 Task: Assign in the project AztecBridge the issue 'Develop a new feature to allow for voice recognition and transcription' to the sprint 'Nitro Sprint'. Assign in the project AztecBridge the issue 'Implement a new feature to allow for advanced search capabilities' to the sprint 'Nitro Sprint'. Assign in the project AztecBridge the issue 'Address issues related to data privacy and compliance' to the sprint 'Nitro Sprint'. Assign in the project AztecBridge the issue 'Develop a new feature to allow for dynamic form creation and customization' to the sprint 'Nitro Sprint'
Action: Mouse moved to (191, 48)
Screenshot: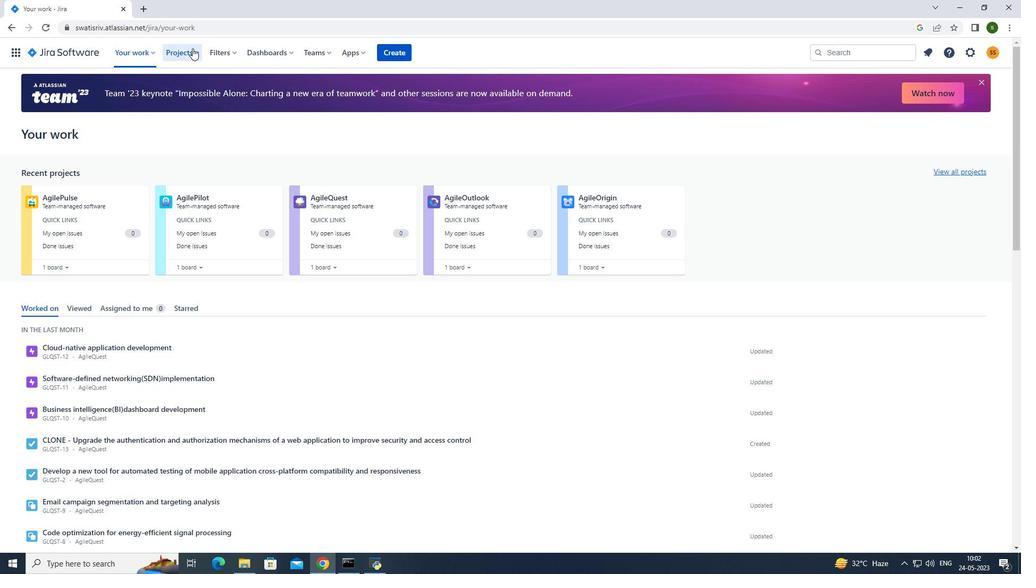 
Action: Mouse pressed left at (191, 48)
Screenshot: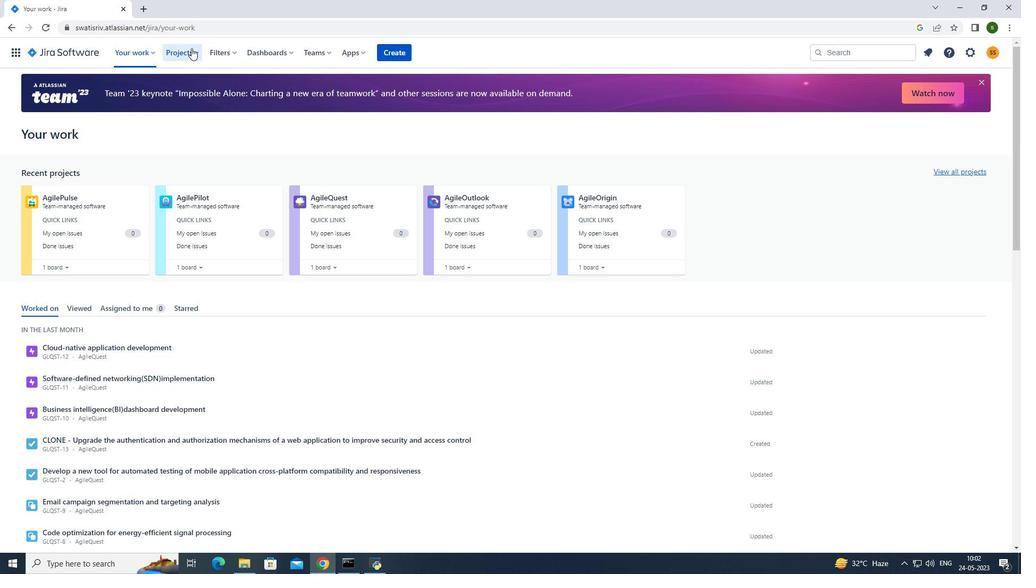 
Action: Mouse moved to (224, 98)
Screenshot: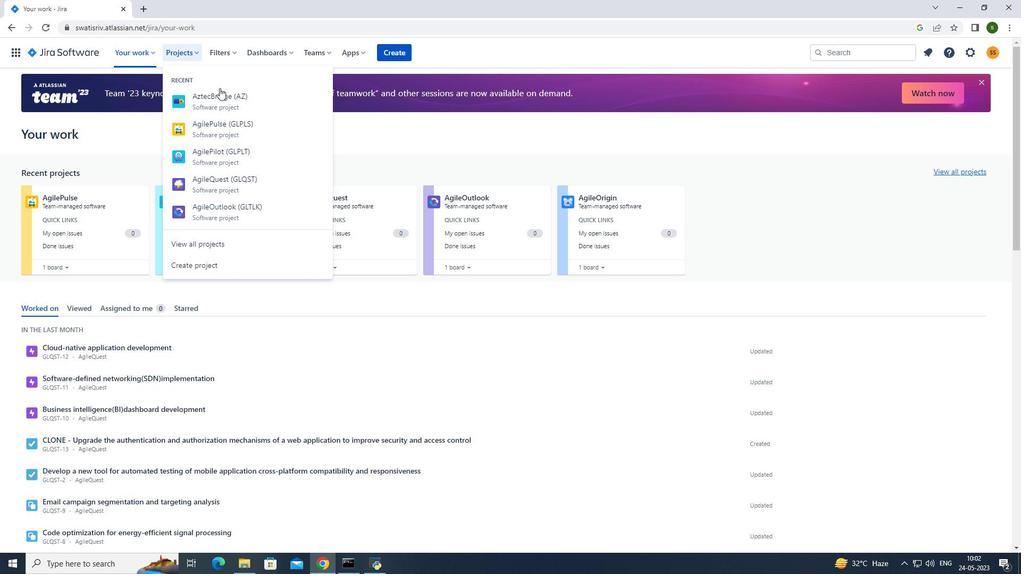 
Action: Mouse pressed left at (224, 98)
Screenshot: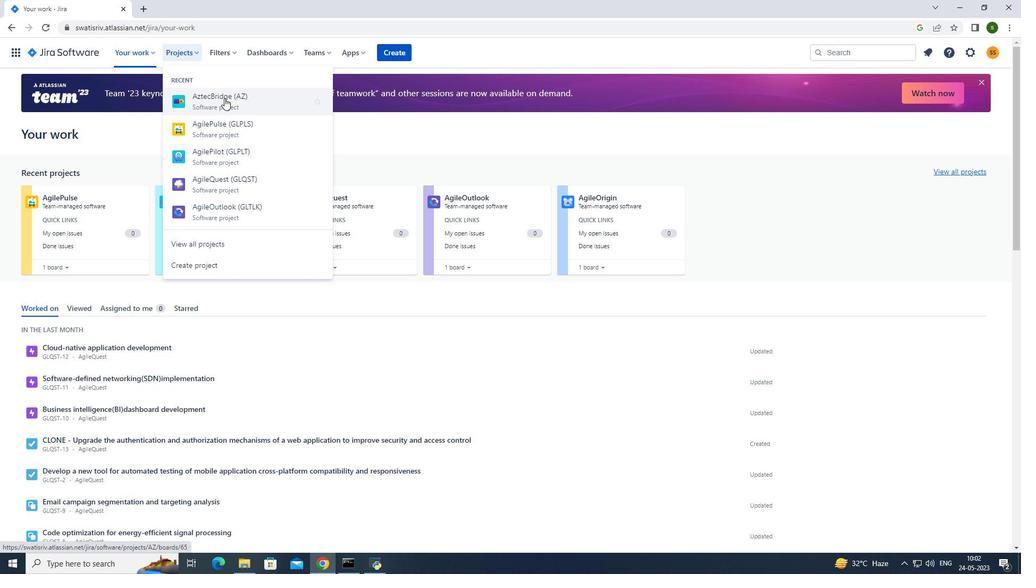 
Action: Mouse moved to (227, 369)
Screenshot: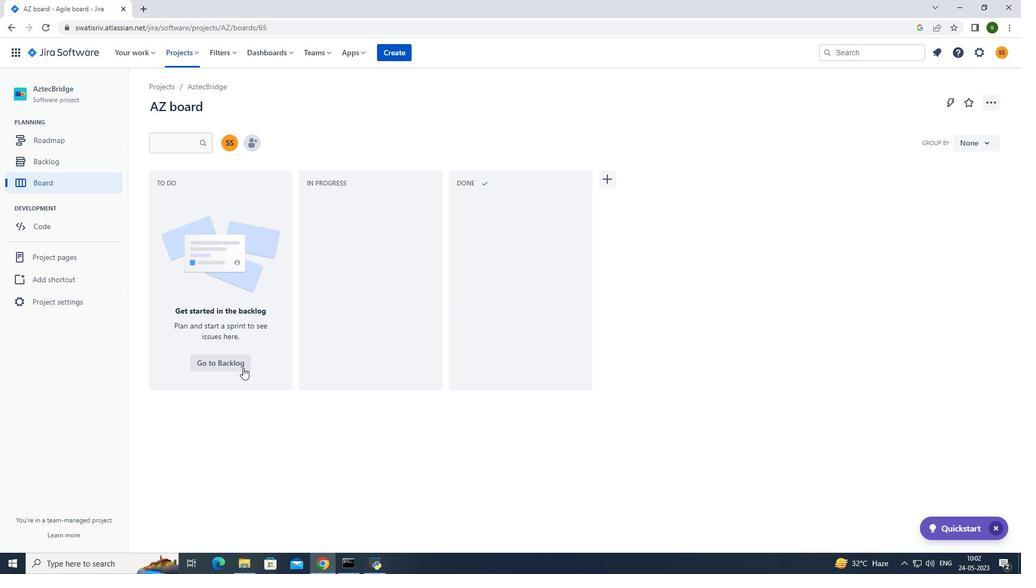 
Action: Mouse pressed left at (227, 369)
Screenshot: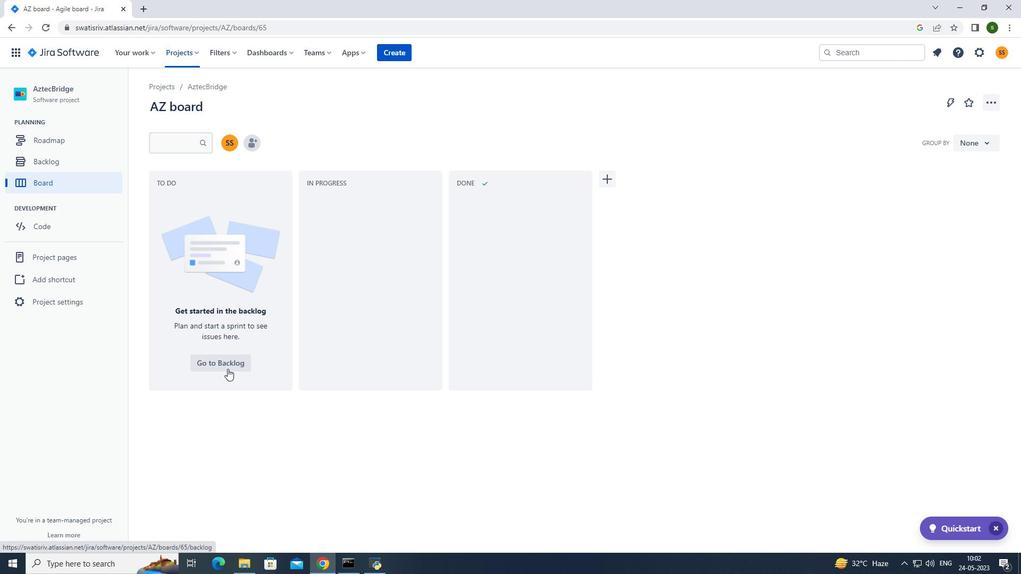 
Action: Mouse moved to (619, 403)
Screenshot: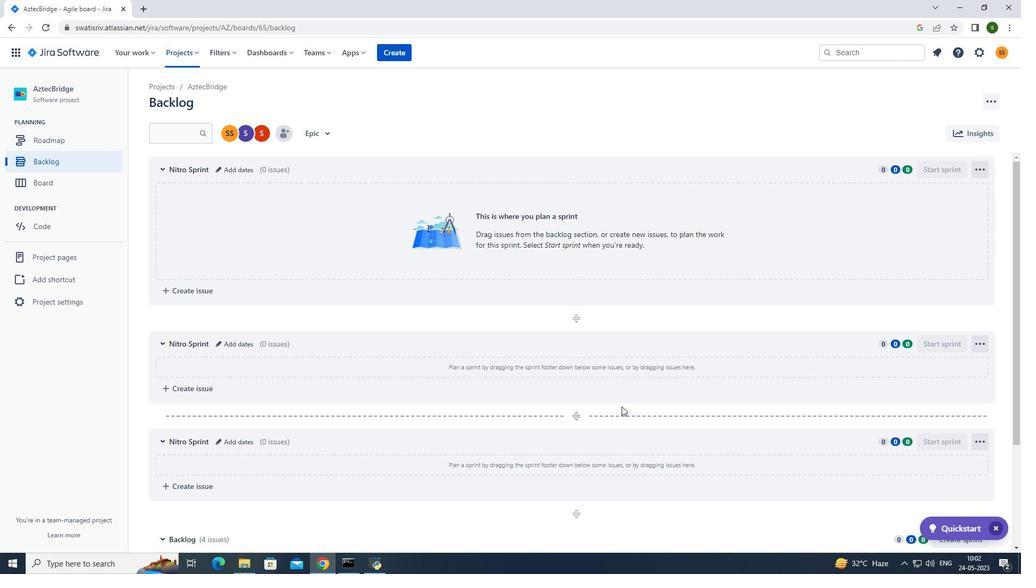 
Action: Mouse scrolled (619, 402) with delta (0, 0)
Screenshot: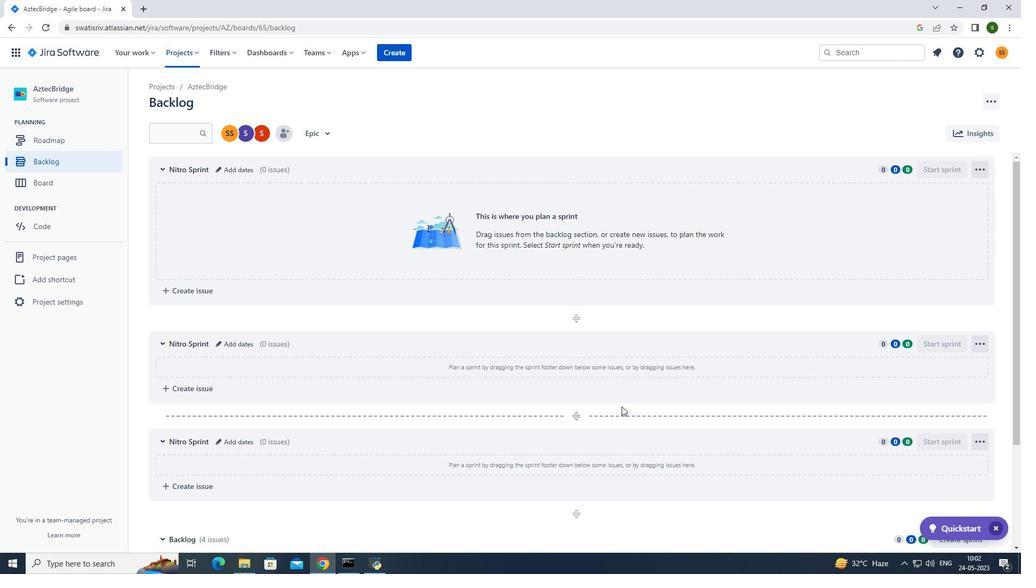 
Action: Mouse scrolled (619, 402) with delta (0, 0)
Screenshot: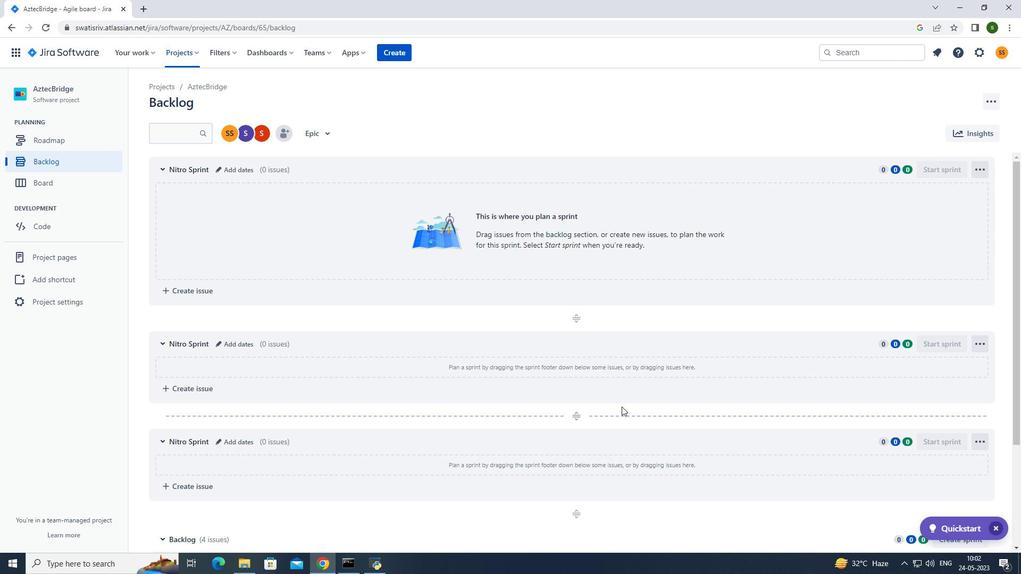 
Action: Mouse scrolled (619, 402) with delta (0, 0)
Screenshot: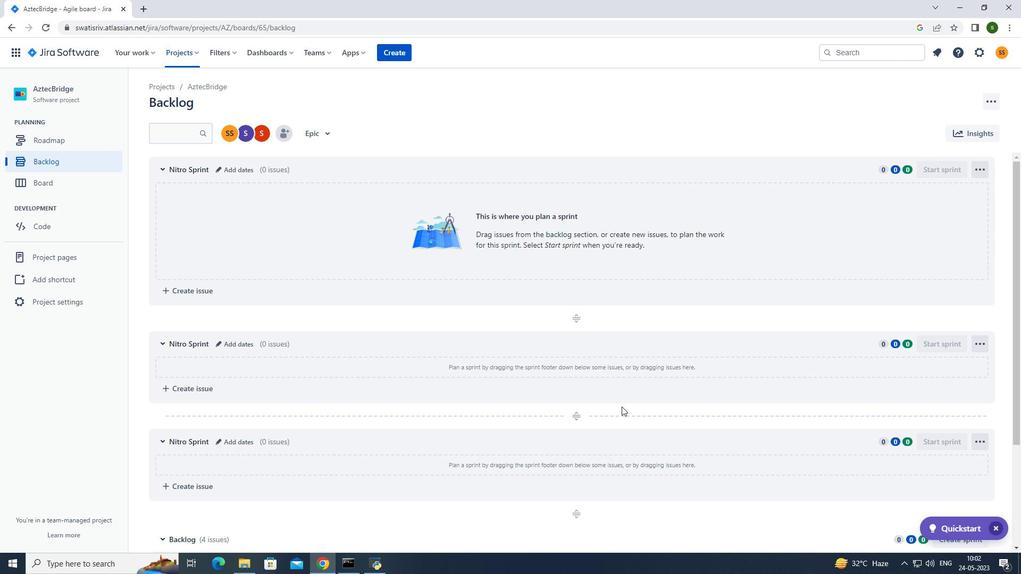 
Action: Mouse moved to (618, 401)
Screenshot: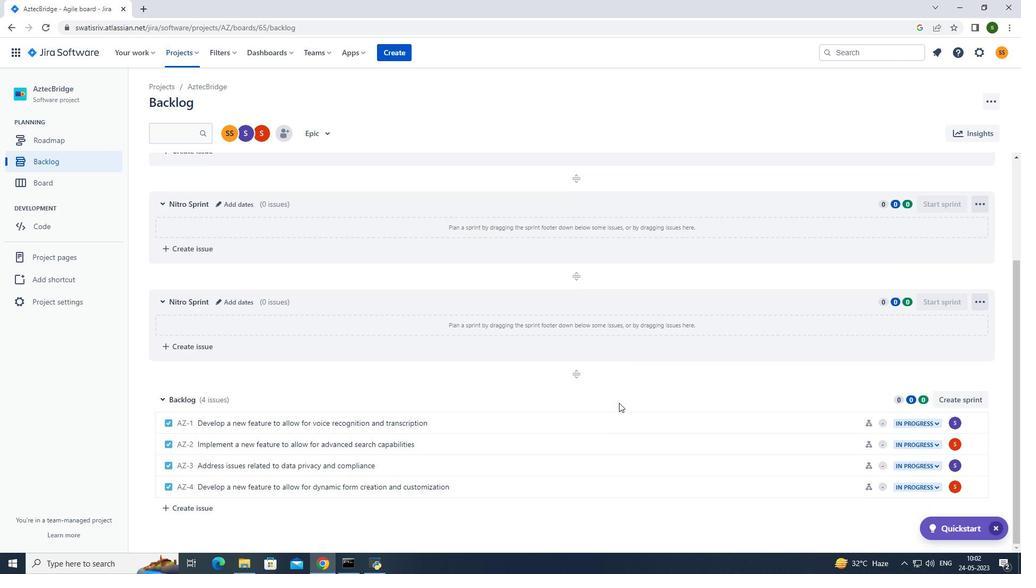 
Action: Mouse scrolled (618, 401) with delta (0, 0)
Screenshot: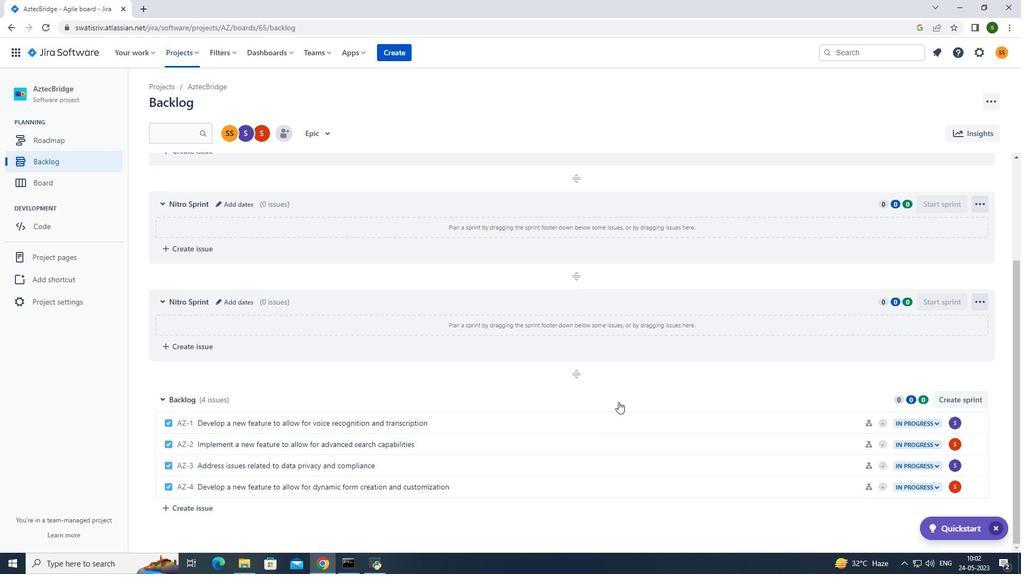 
Action: Mouse scrolled (618, 401) with delta (0, 0)
Screenshot: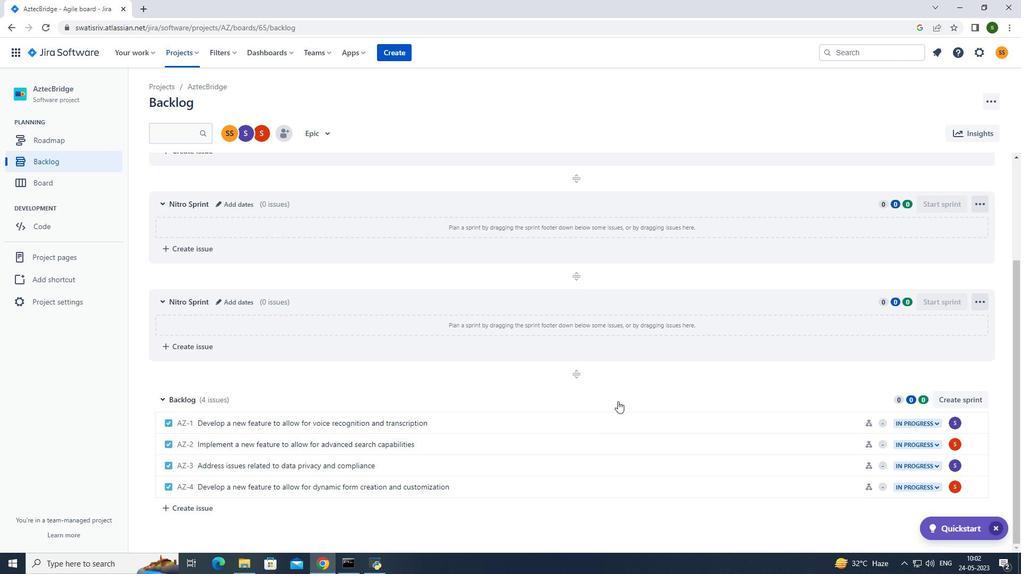 
Action: Mouse moved to (974, 421)
Screenshot: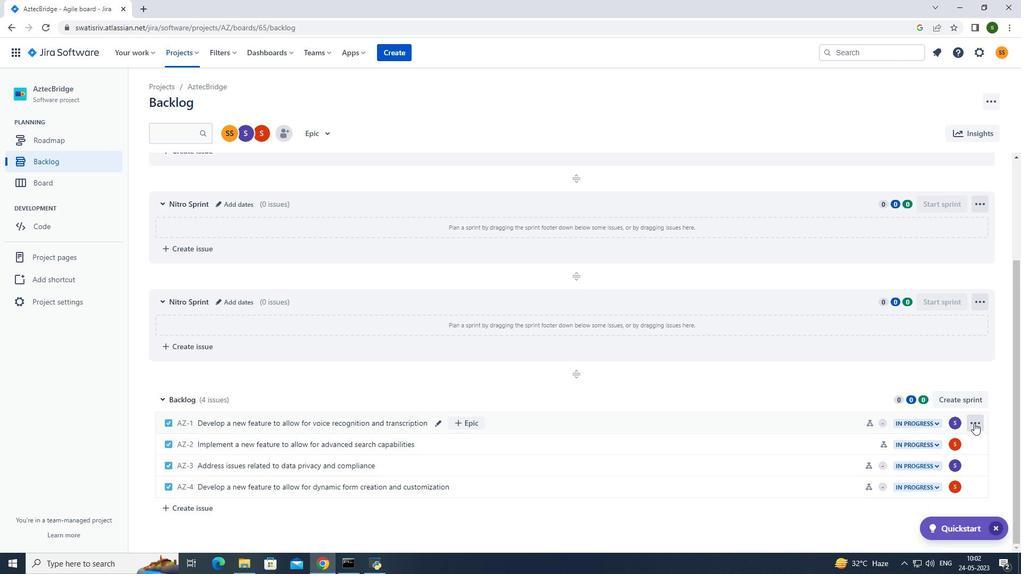 
Action: Mouse pressed left at (974, 421)
Screenshot: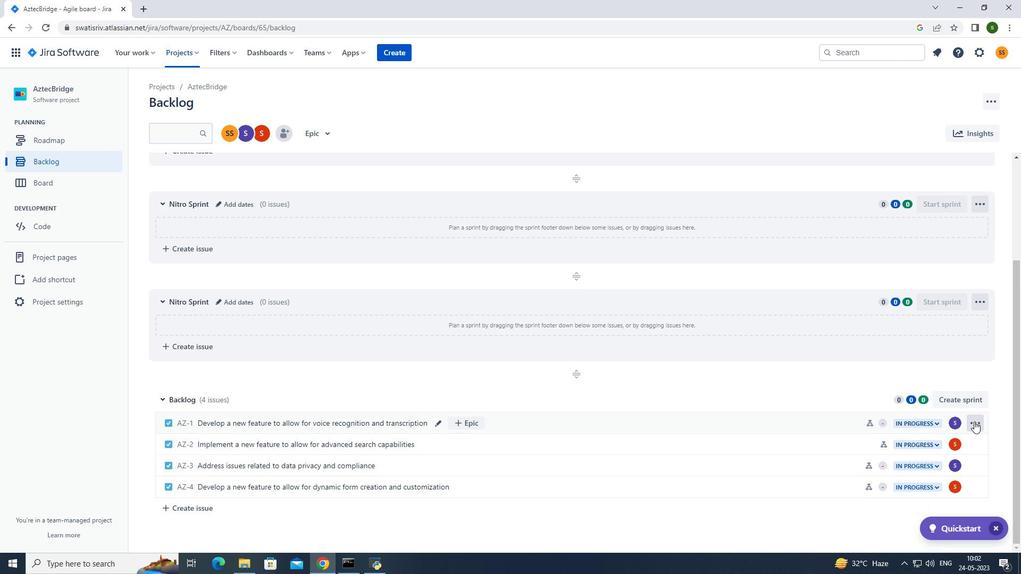 
Action: Mouse moved to (944, 331)
Screenshot: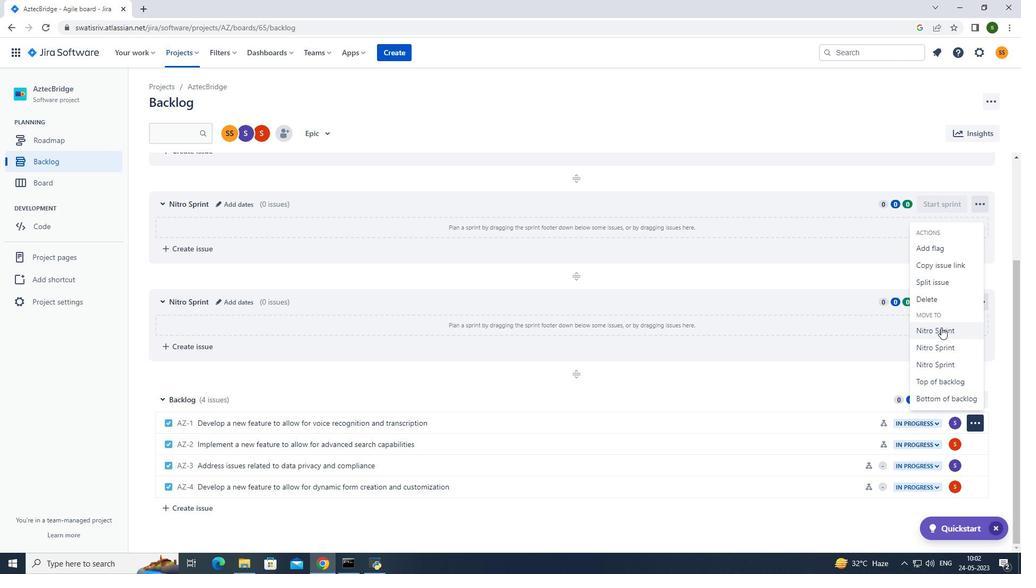 
Action: Mouse pressed left at (944, 331)
Screenshot: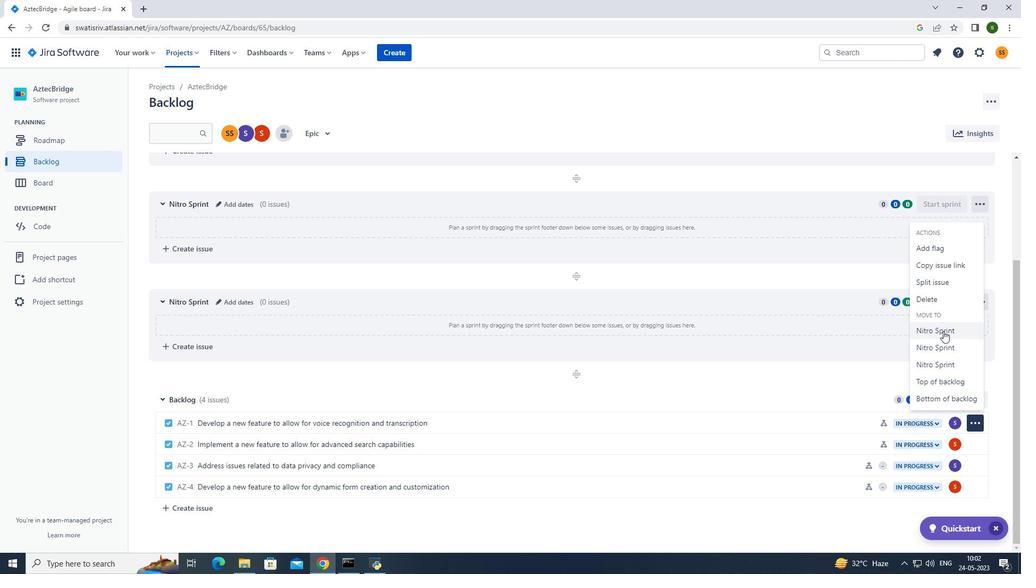 
Action: Mouse moved to (185, 45)
Screenshot: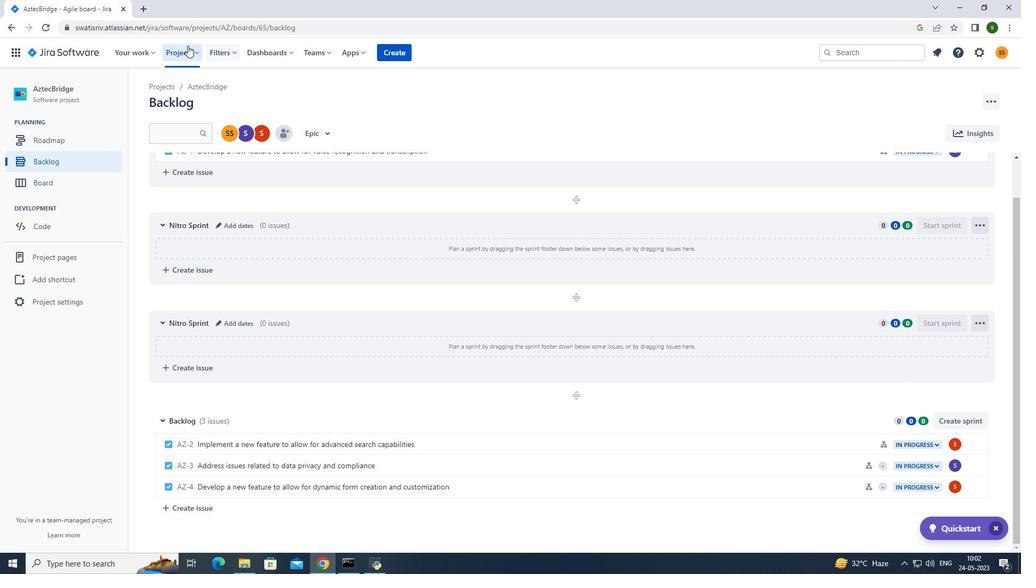 
Action: Mouse pressed left at (185, 45)
Screenshot: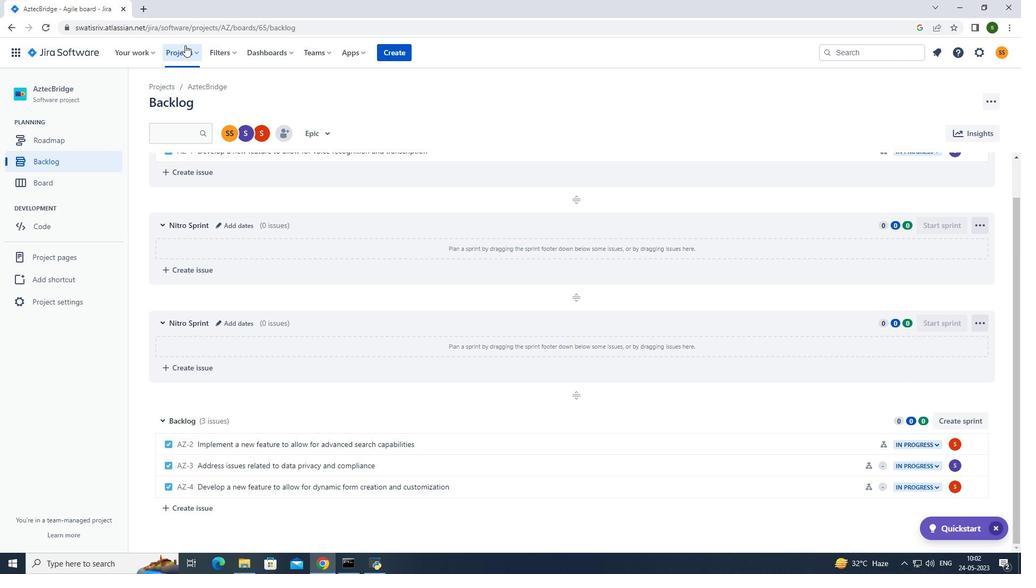 
Action: Mouse moved to (236, 107)
Screenshot: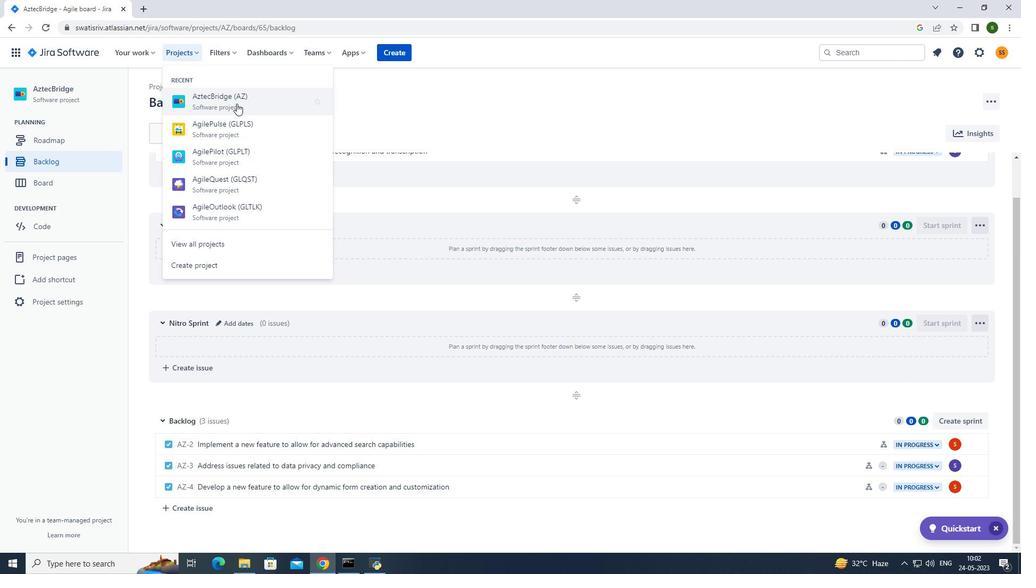 
Action: Mouse pressed left at (236, 107)
Screenshot: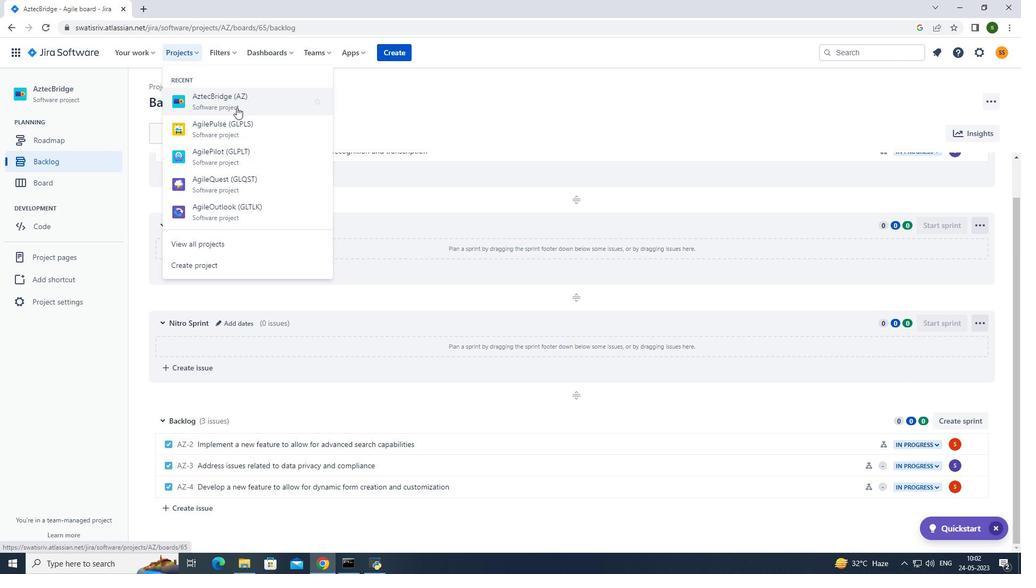 
Action: Mouse moved to (235, 359)
Screenshot: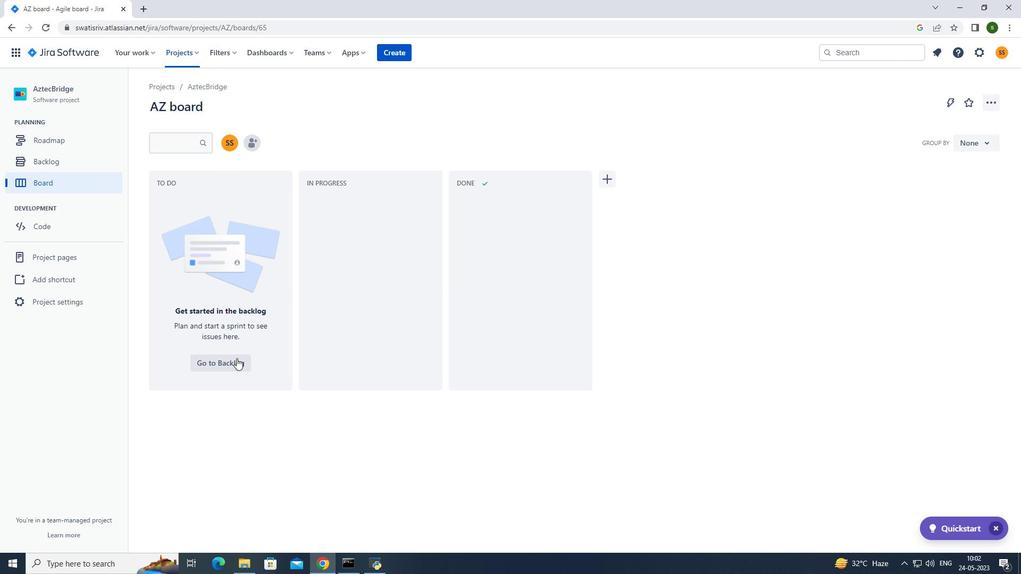 
Action: Mouse pressed left at (235, 359)
Screenshot: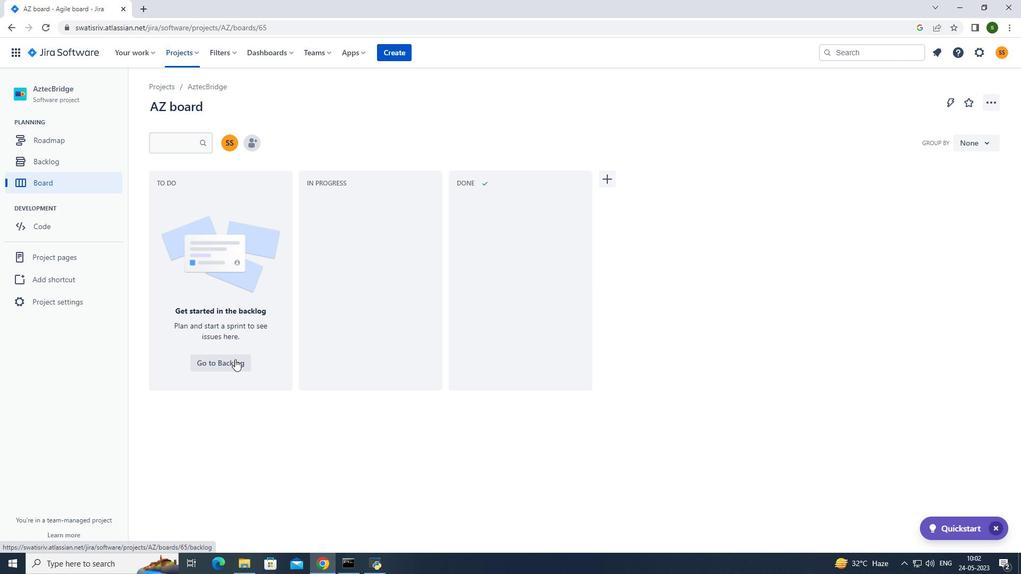
Action: Mouse moved to (660, 392)
Screenshot: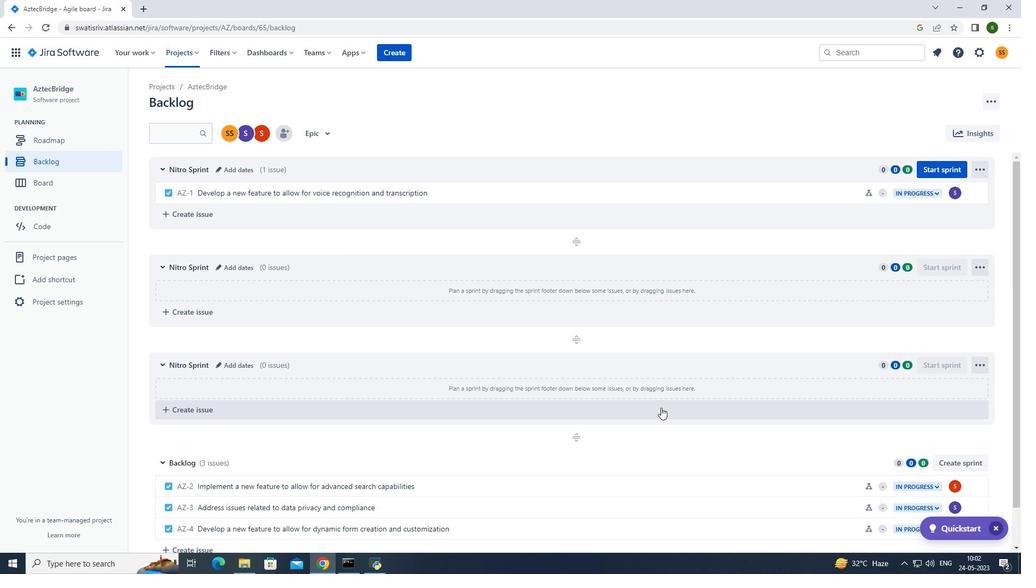 
Action: Mouse scrolled (660, 391) with delta (0, 0)
Screenshot: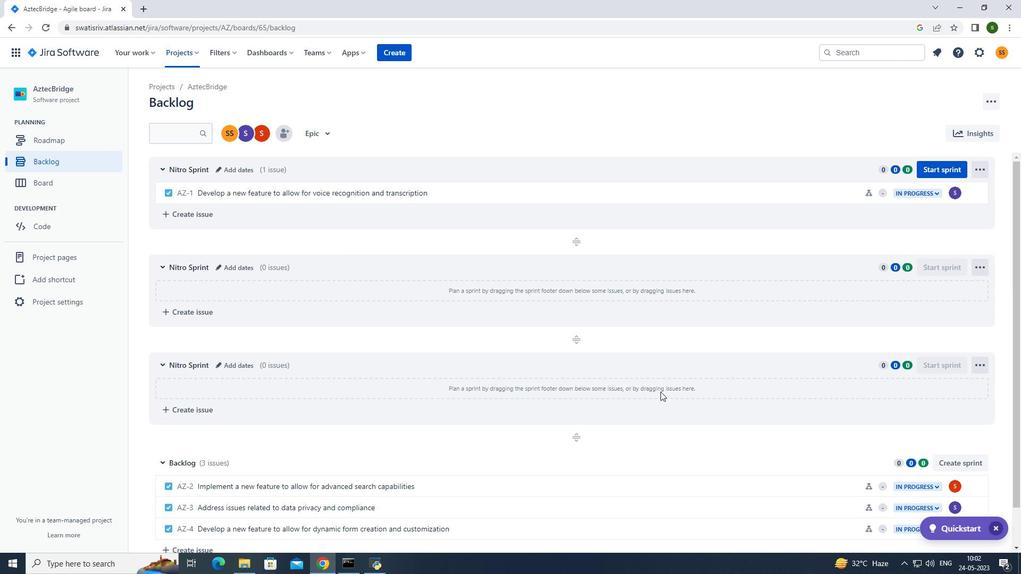 
Action: Mouse scrolled (660, 391) with delta (0, 0)
Screenshot: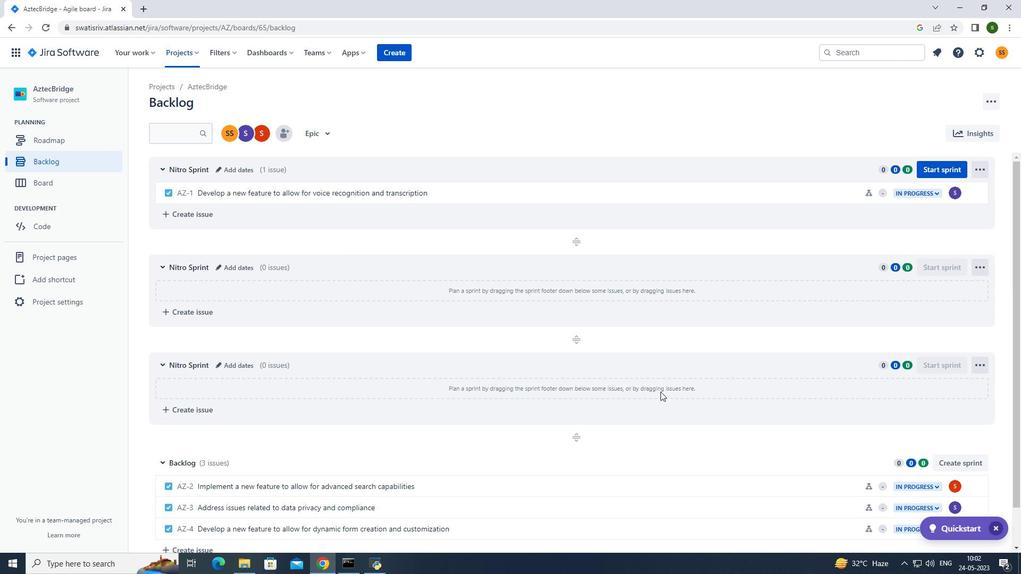 
Action: Mouse scrolled (660, 391) with delta (0, 0)
Screenshot: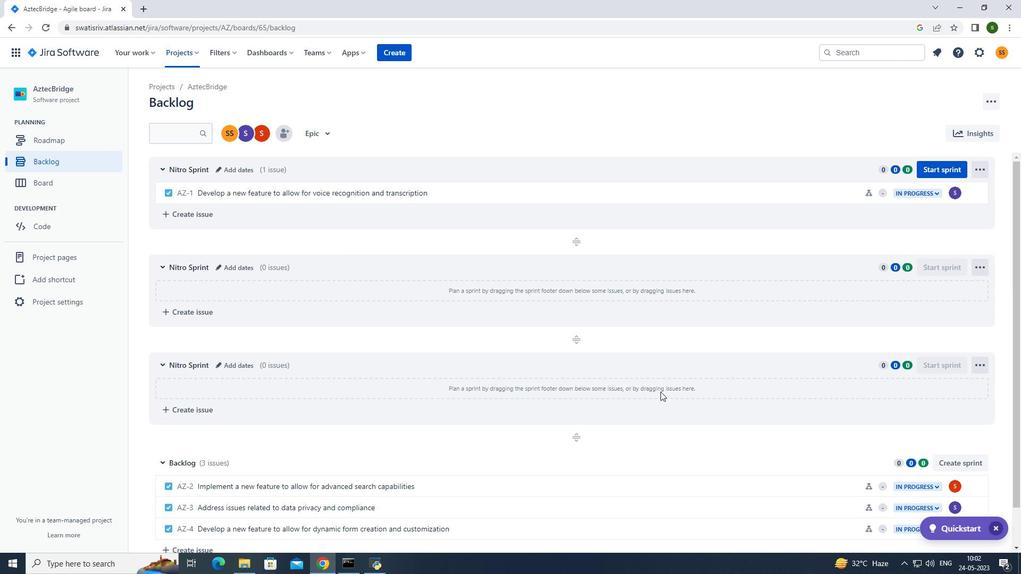 
Action: Mouse moved to (977, 445)
Screenshot: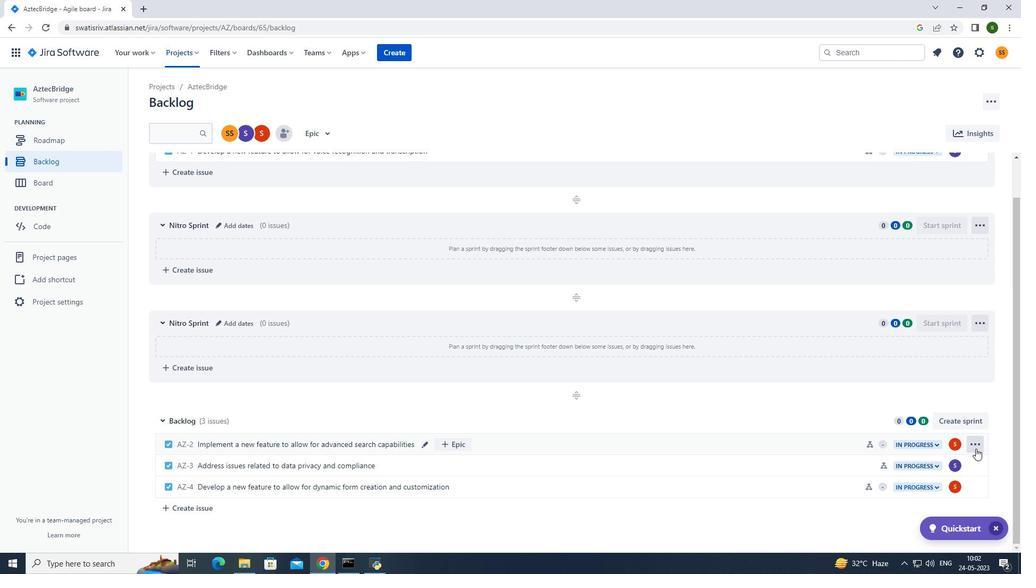 
Action: Mouse pressed left at (977, 445)
Screenshot: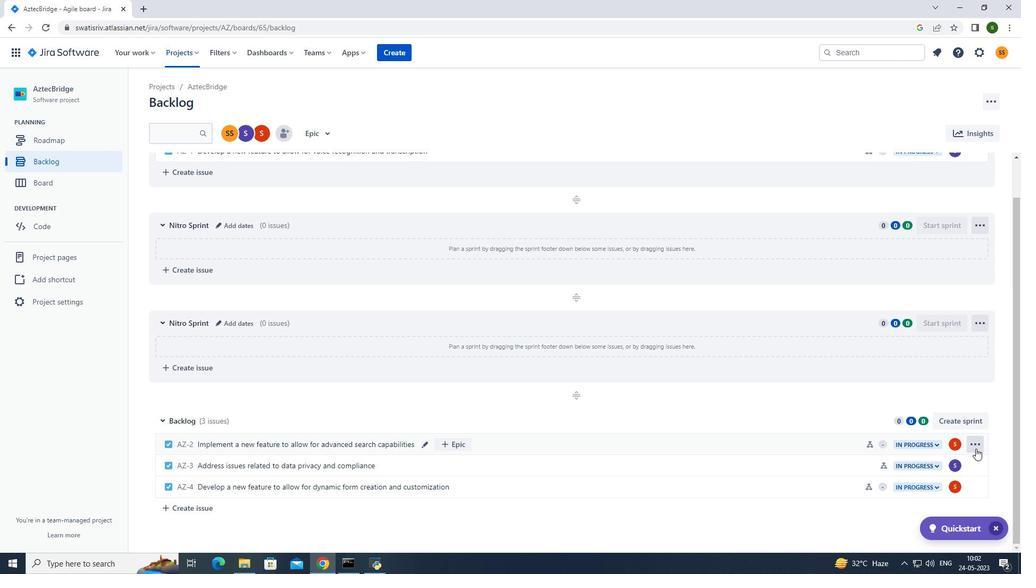 
Action: Mouse moved to (949, 367)
Screenshot: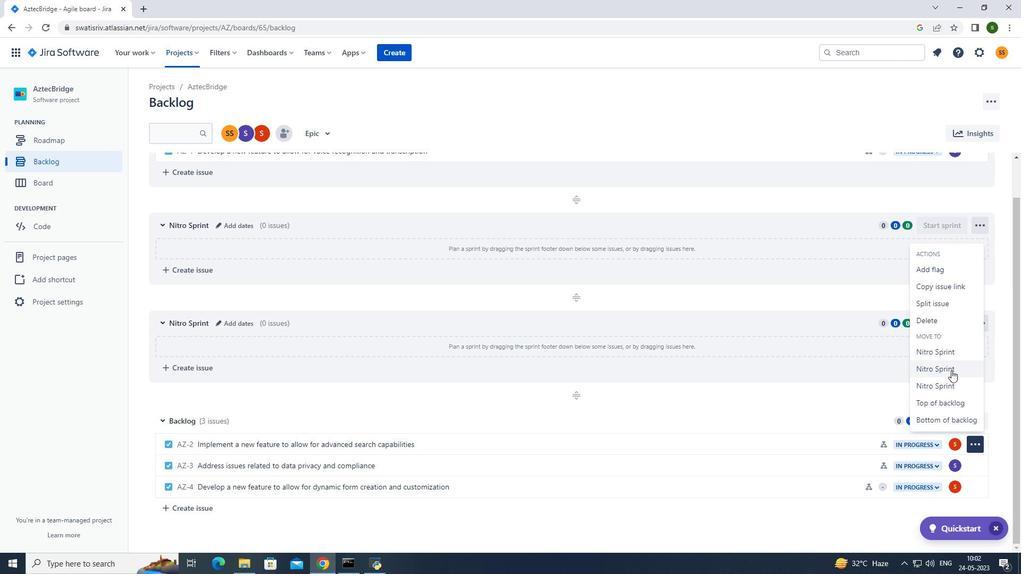 
Action: Mouse pressed left at (949, 367)
Screenshot: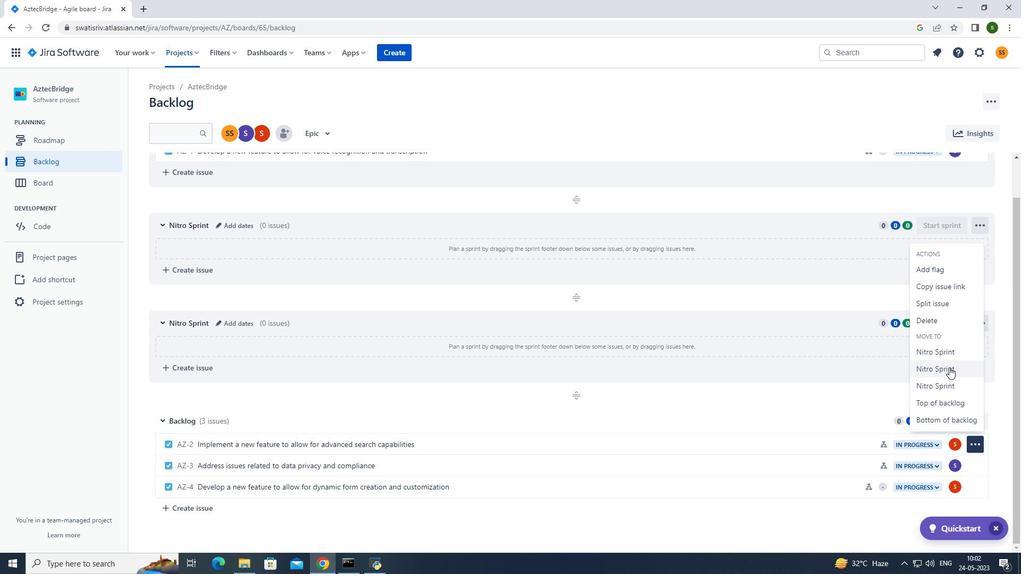 
Action: Mouse moved to (177, 50)
Screenshot: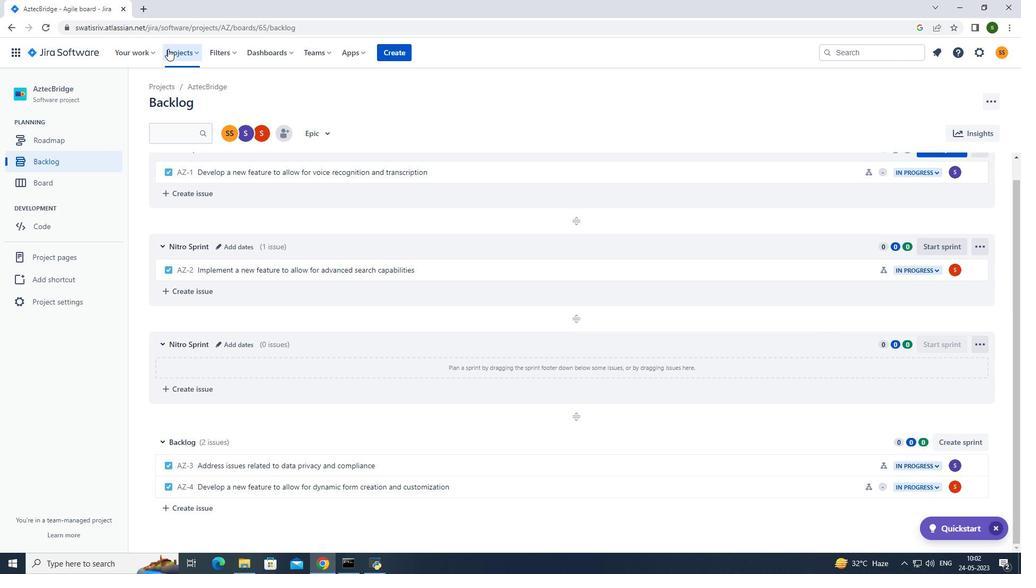 
Action: Mouse pressed left at (177, 50)
Screenshot: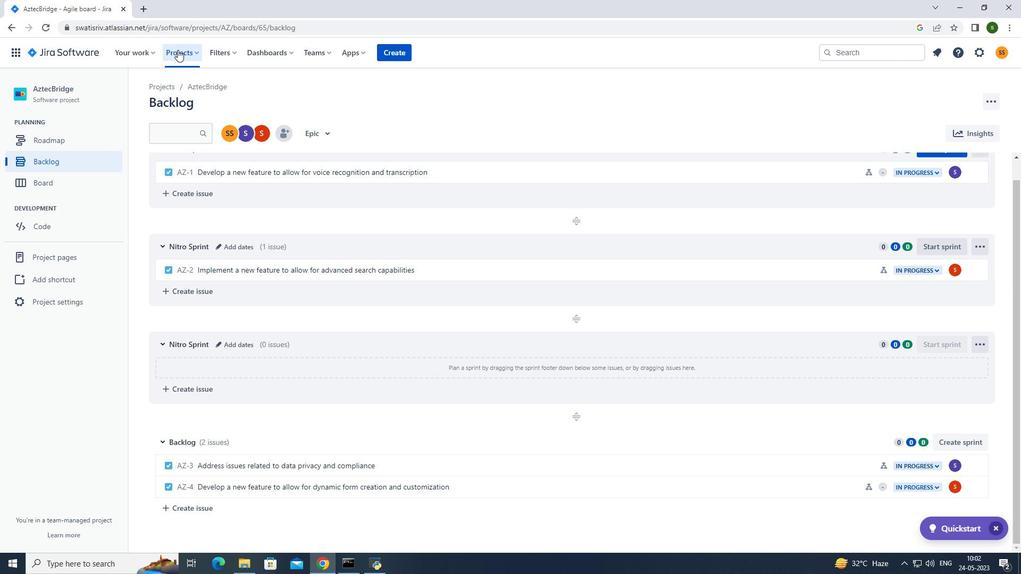 
Action: Mouse moved to (201, 102)
Screenshot: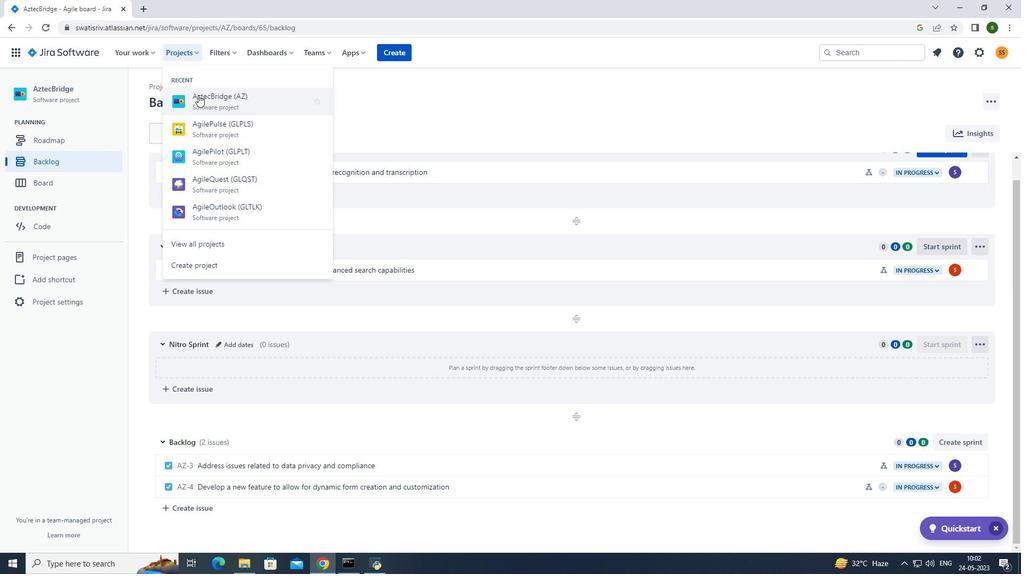 
Action: Mouse pressed left at (201, 102)
Screenshot: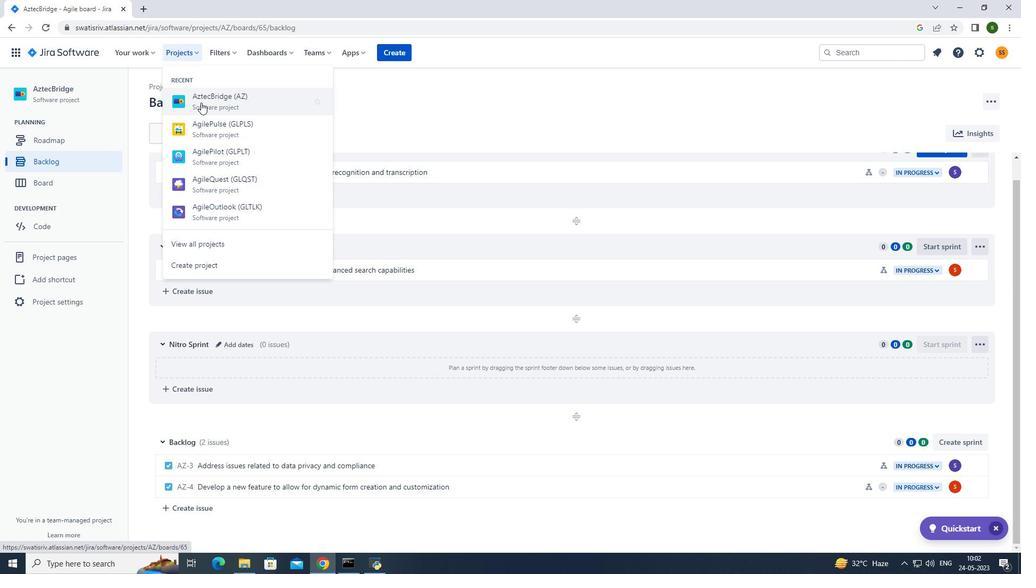
Action: Mouse moved to (226, 366)
Screenshot: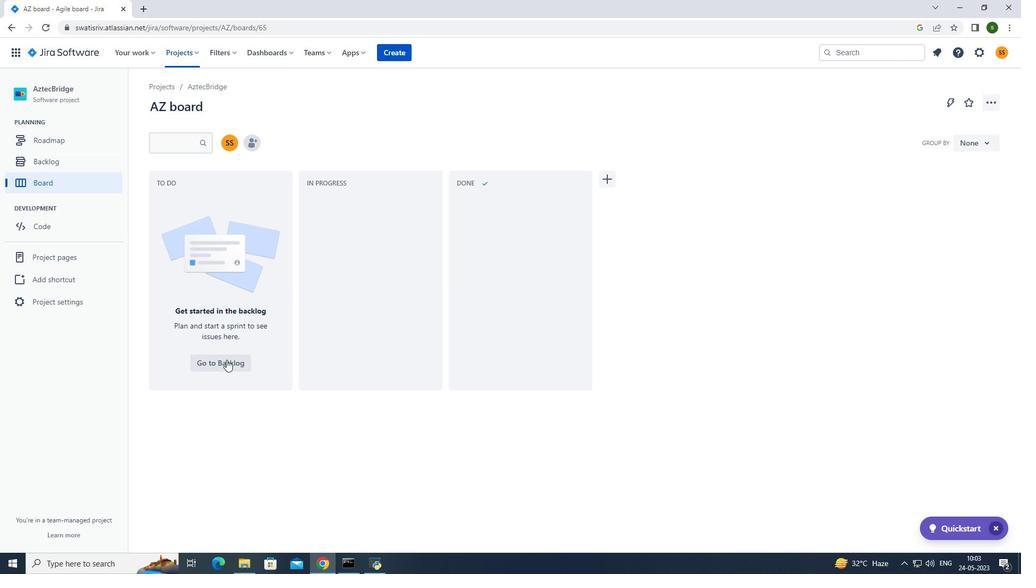 
Action: Mouse pressed left at (226, 366)
Screenshot: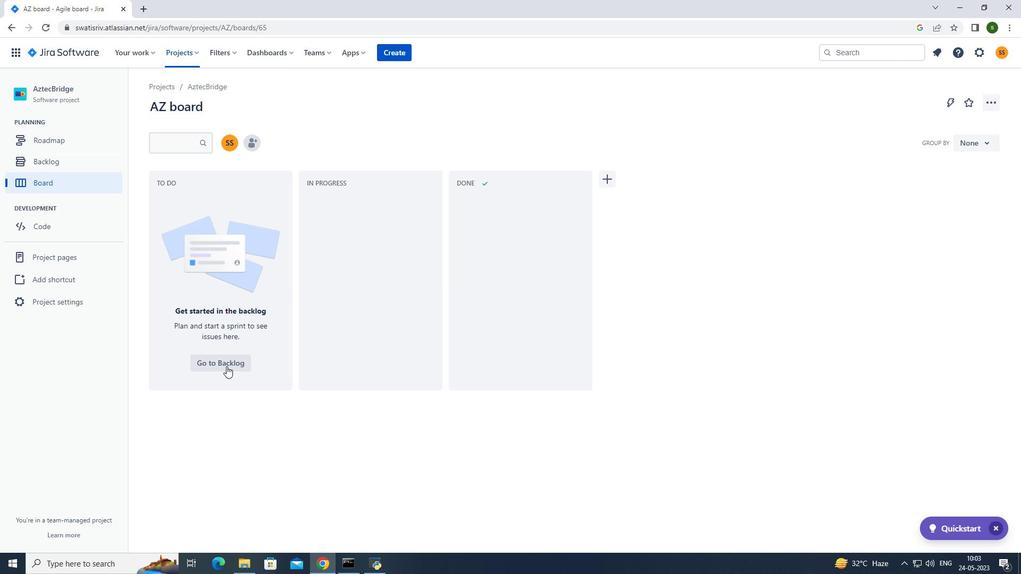 
Action: Mouse moved to (431, 377)
Screenshot: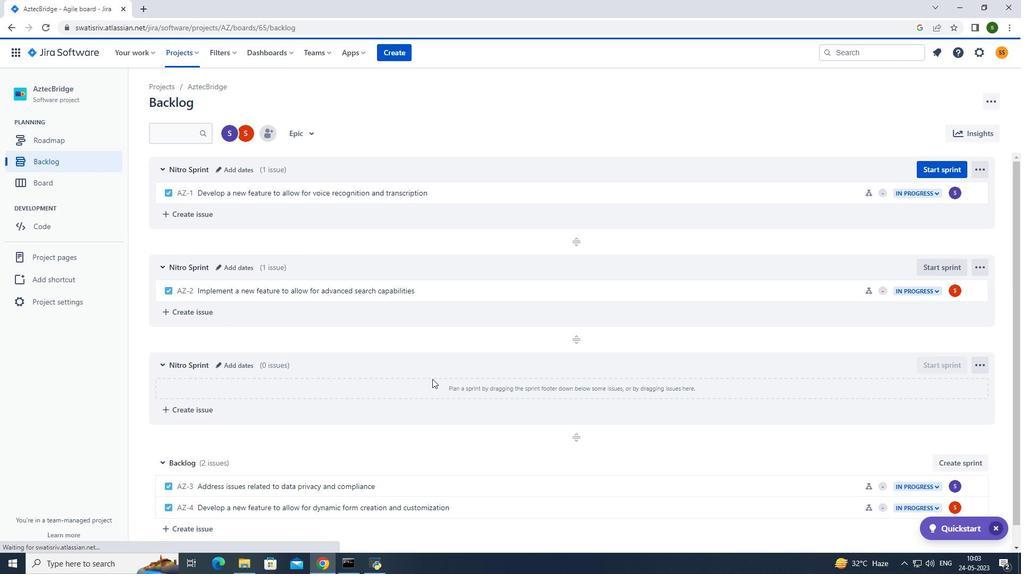 
Action: Mouse scrolled (431, 376) with delta (0, 0)
Screenshot: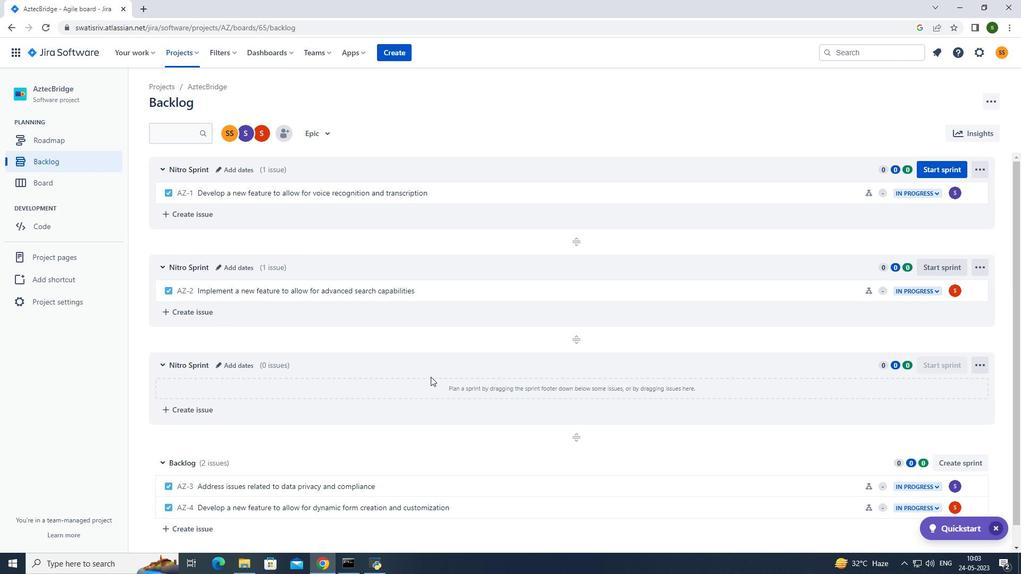 
Action: Mouse scrolled (431, 376) with delta (0, 0)
Screenshot: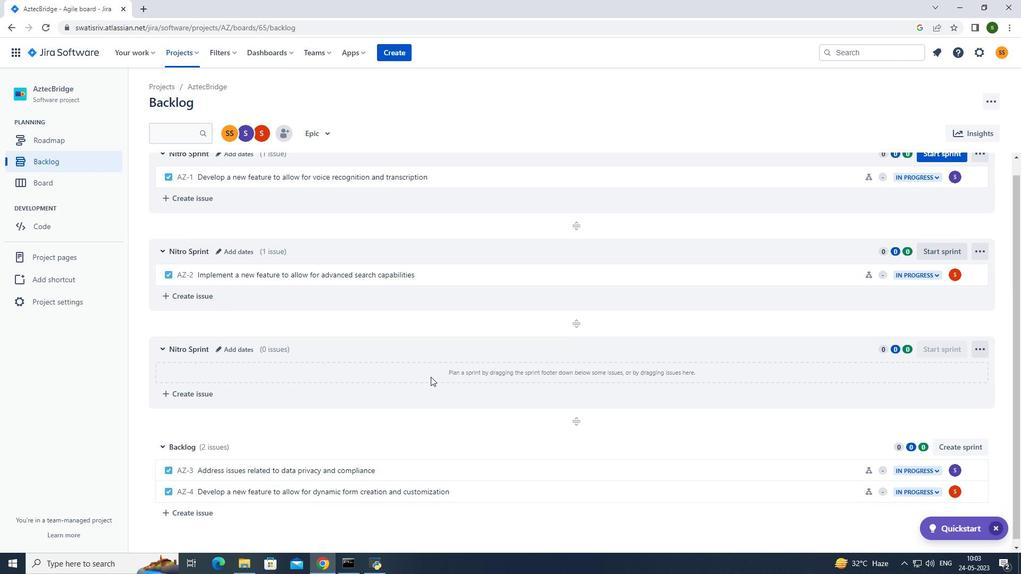 
Action: Mouse scrolled (431, 376) with delta (0, 0)
Screenshot: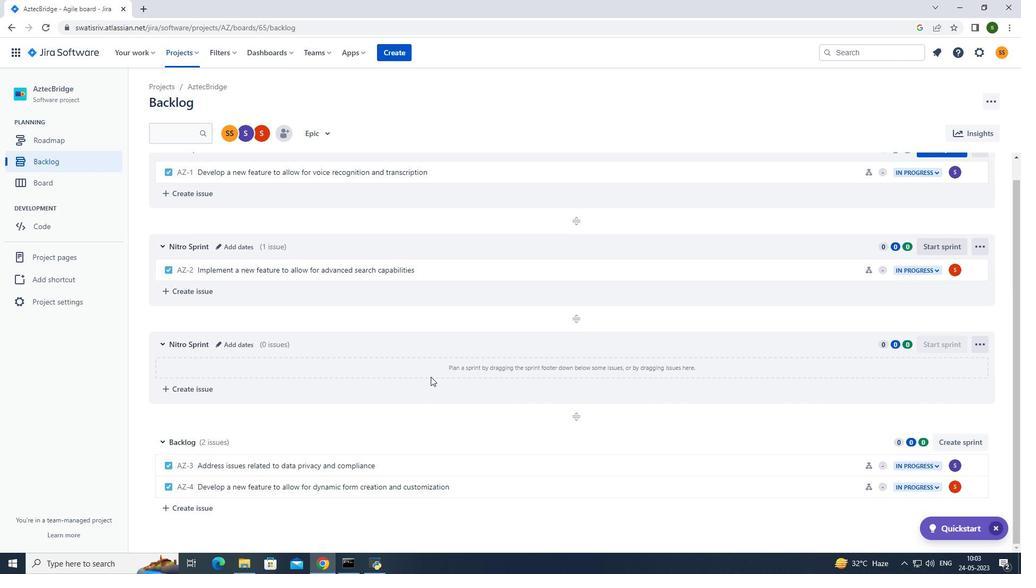 
Action: Mouse scrolled (431, 376) with delta (0, 0)
Screenshot: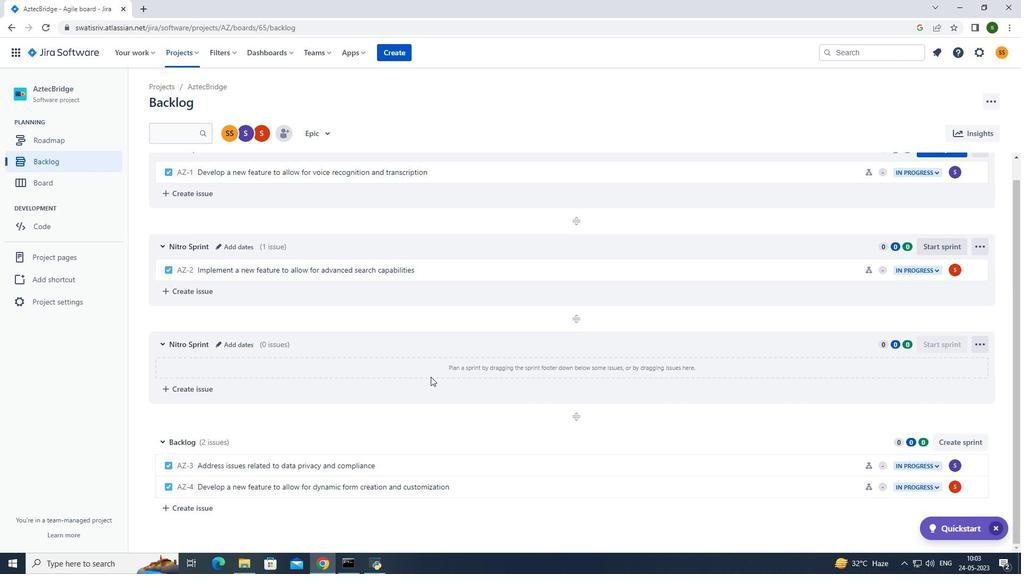 
Action: Mouse moved to (982, 461)
Screenshot: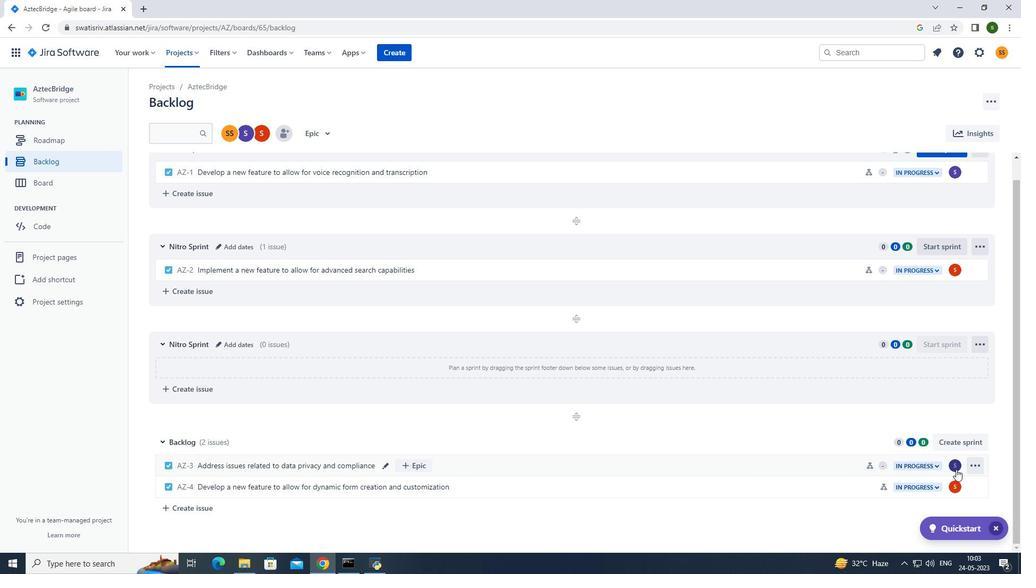 
Action: Mouse pressed left at (982, 461)
Screenshot: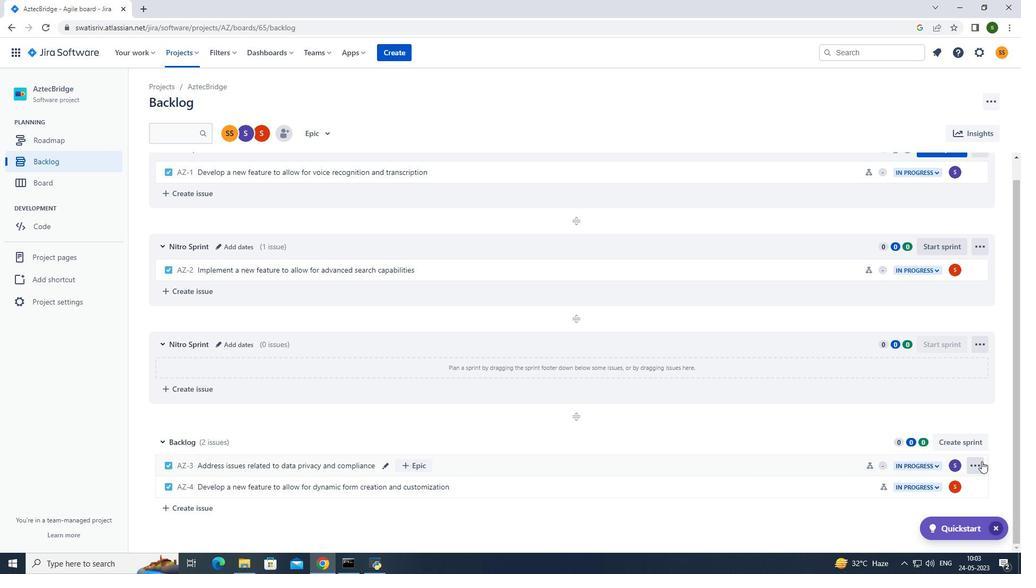 
Action: Mouse moved to (945, 411)
Screenshot: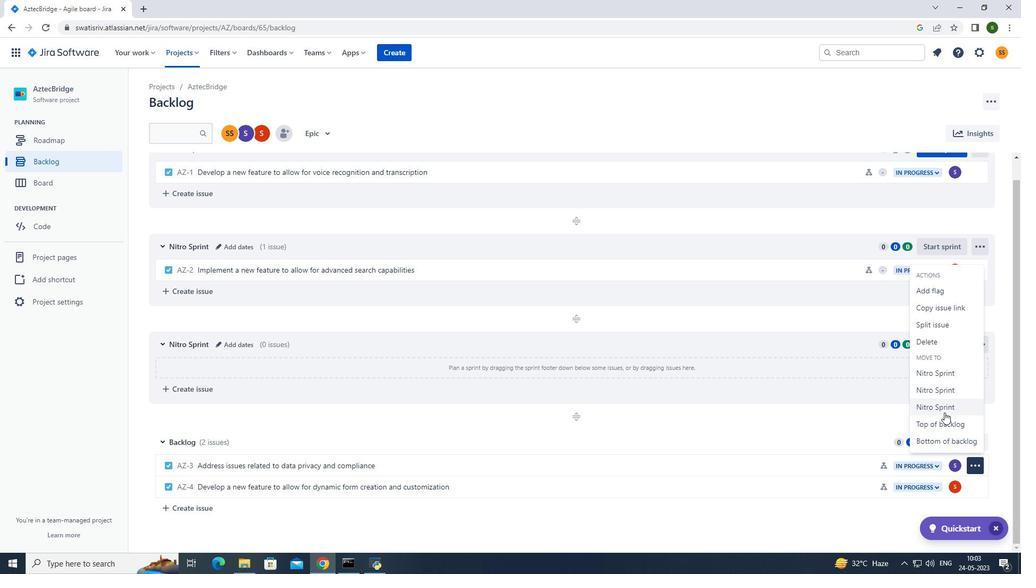 
Action: Mouse pressed left at (945, 411)
Screenshot: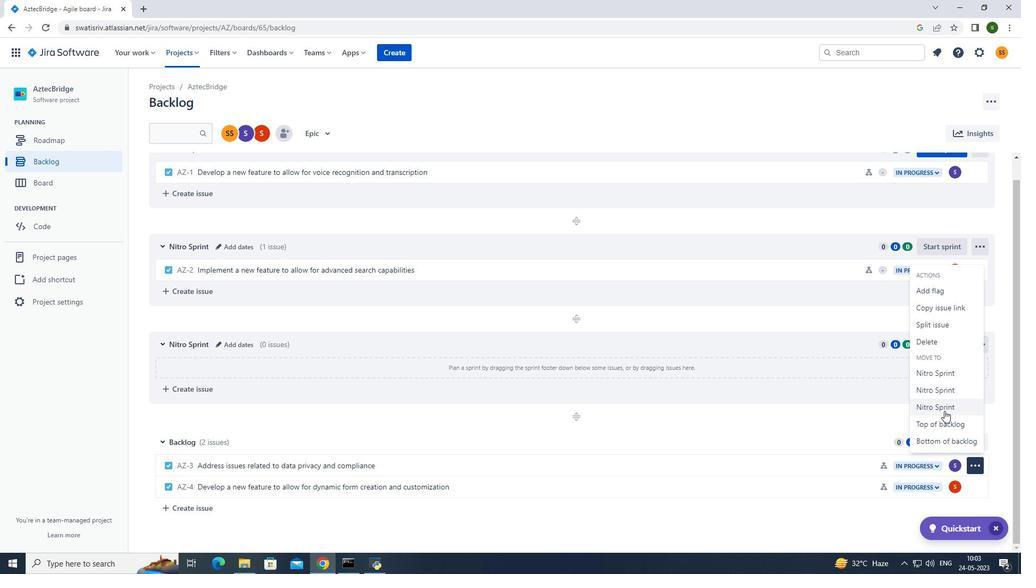 
Action: Mouse moved to (185, 55)
Screenshot: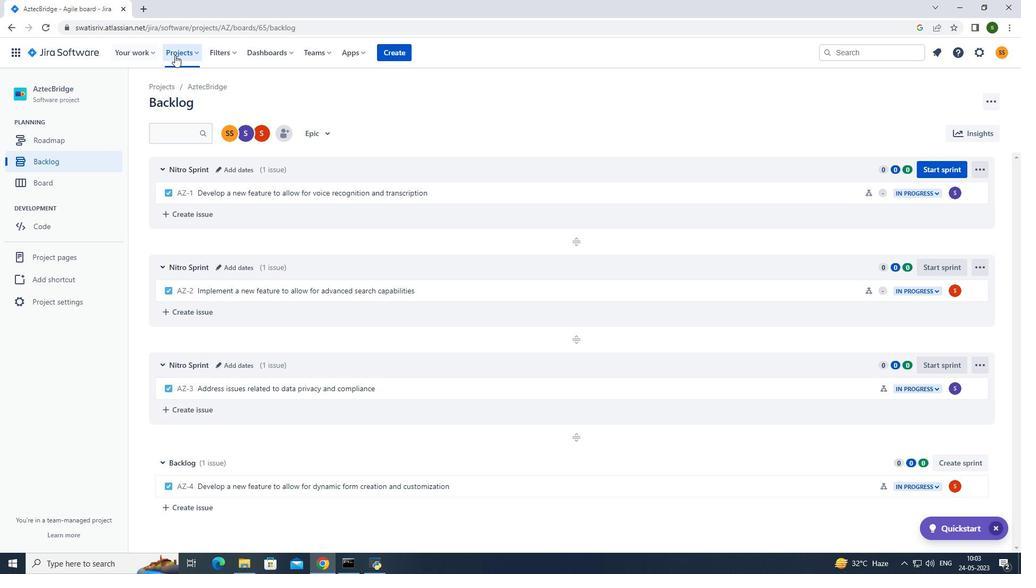 
Action: Mouse pressed left at (185, 55)
Screenshot: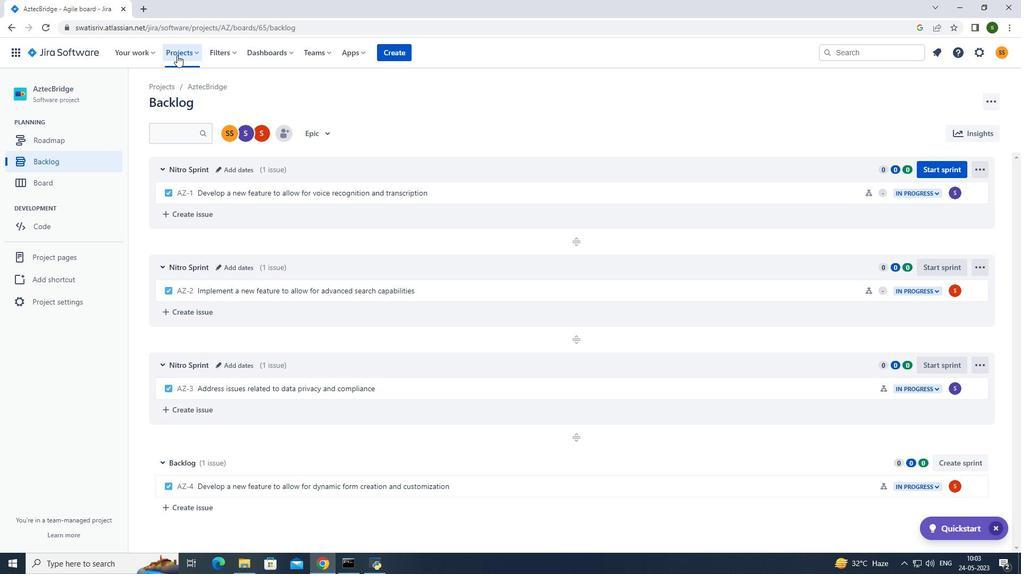 
Action: Mouse moved to (229, 94)
Screenshot: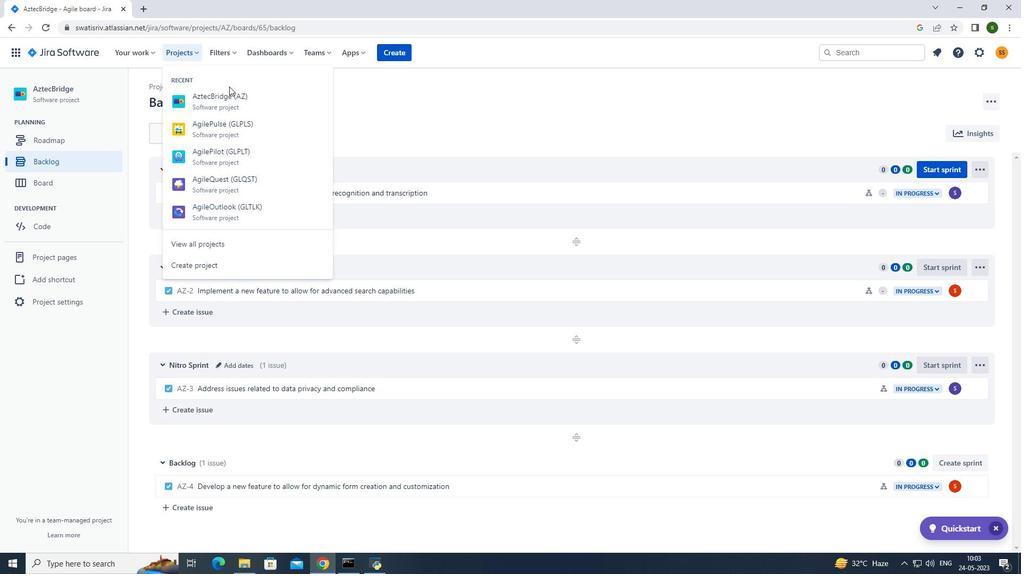 
Action: Mouse pressed left at (229, 94)
Screenshot: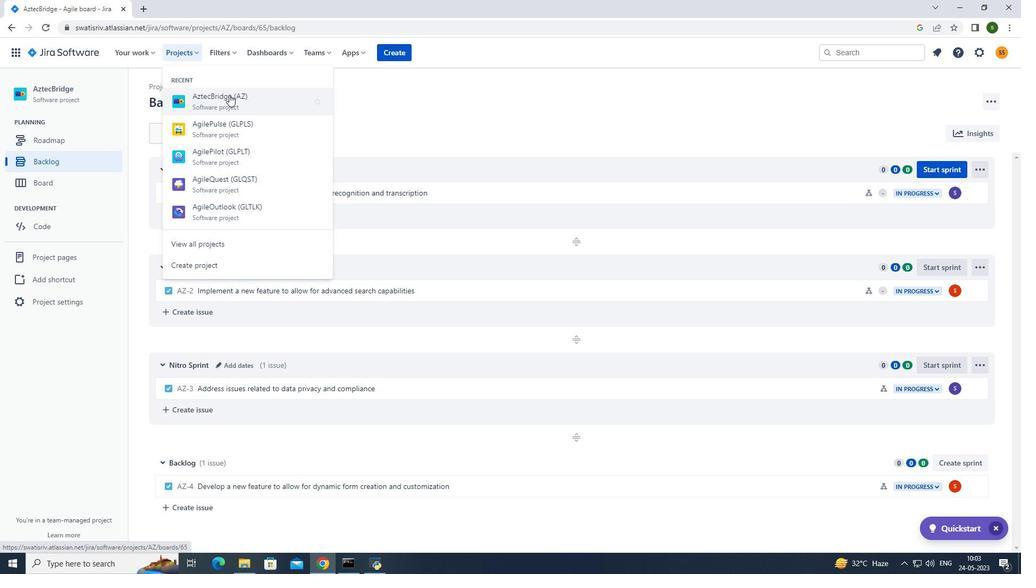 
Action: Mouse moved to (215, 359)
Screenshot: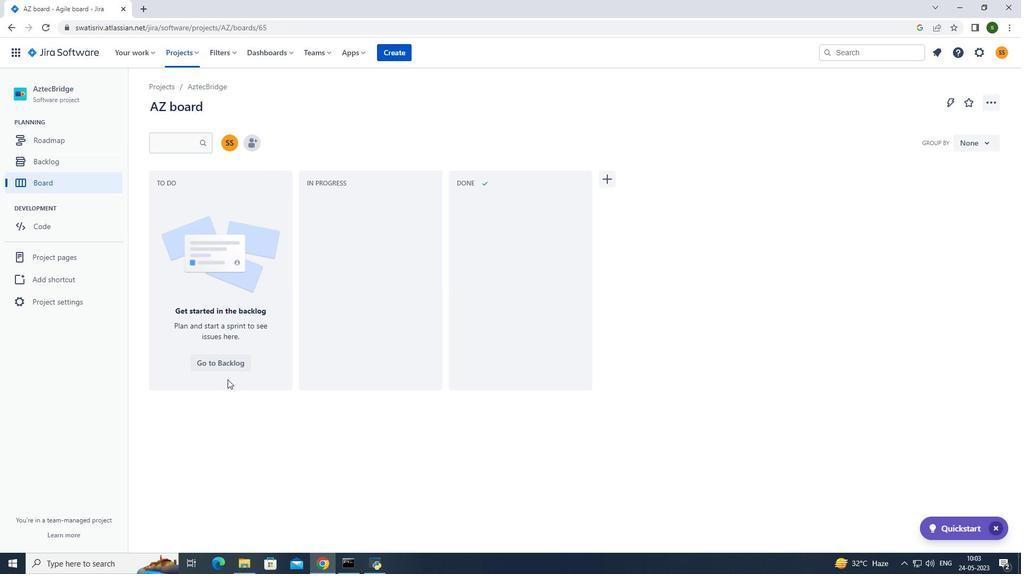 
Action: Mouse pressed left at (215, 359)
Screenshot: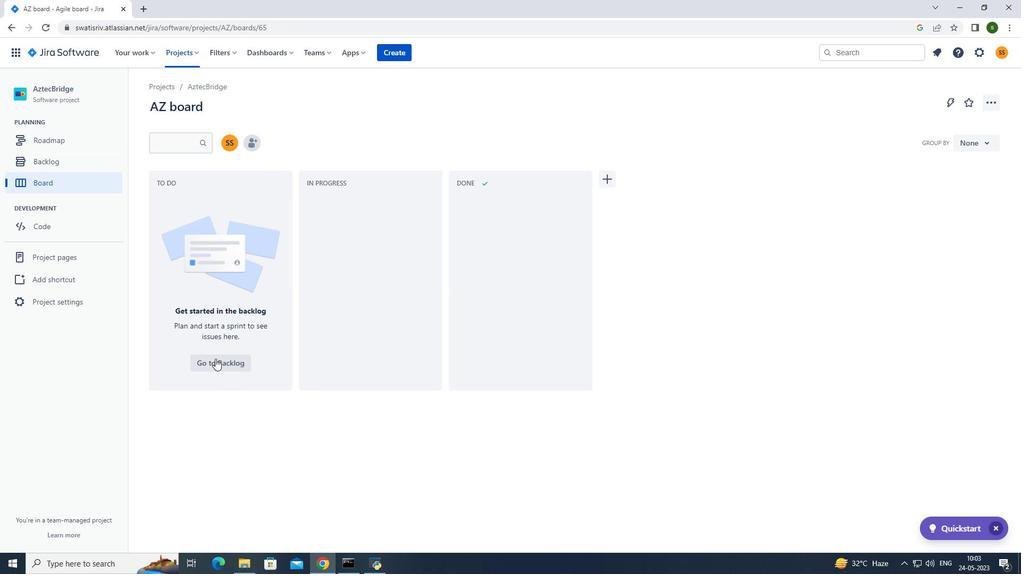 
Action: Mouse moved to (467, 361)
Screenshot: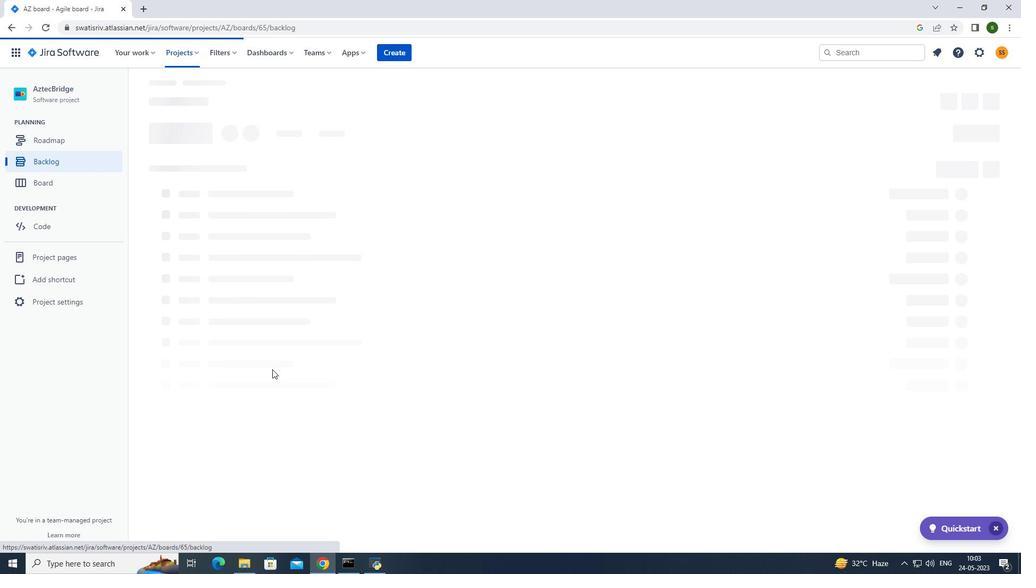 
Action: Mouse scrolled (467, 360) with delta (0, 0)
Screenshot: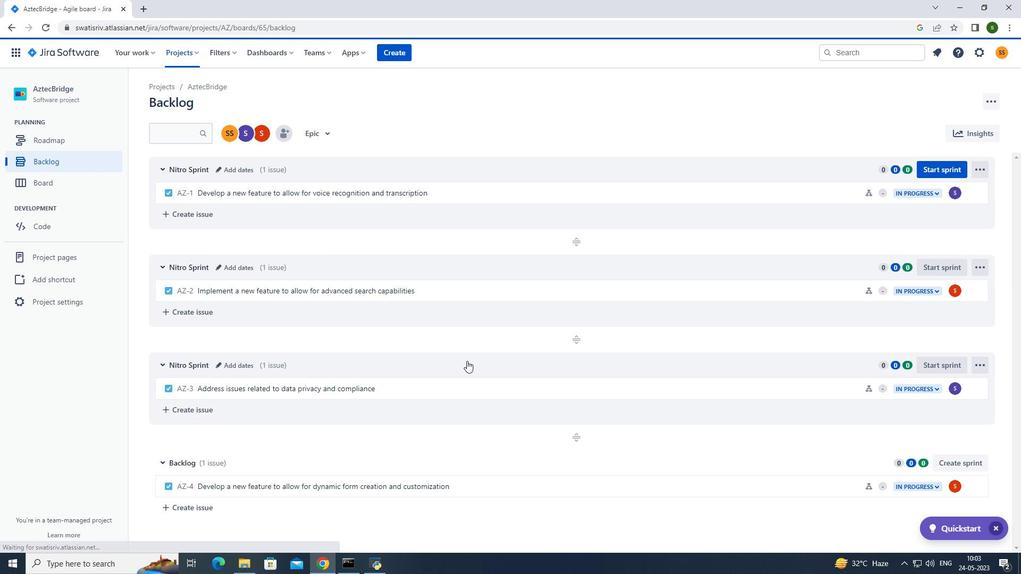 
Action: Mouse moved to (973, 489)
Screenshot: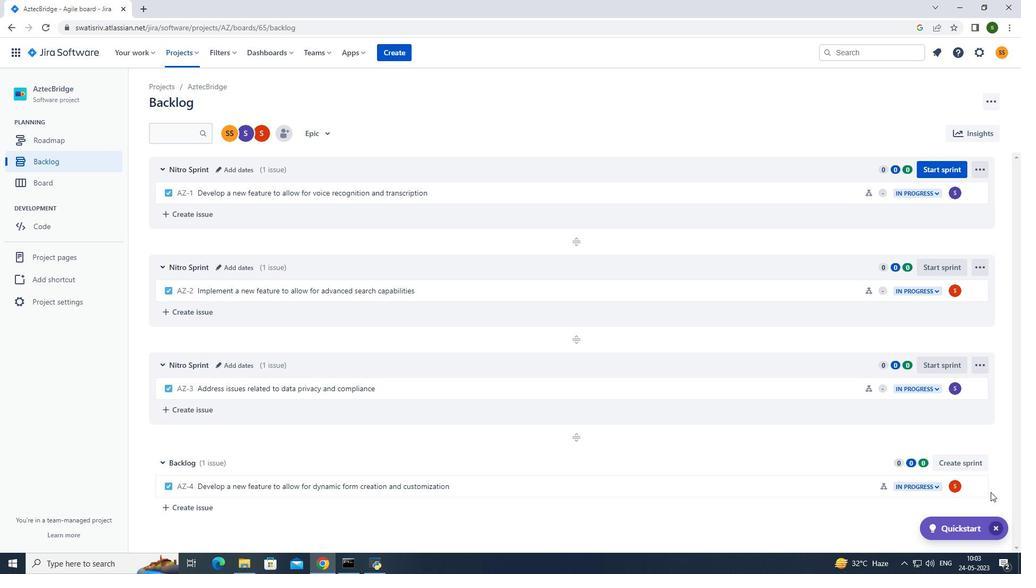 
Action: Mouse pressed left at (973, 489)
Screenshot: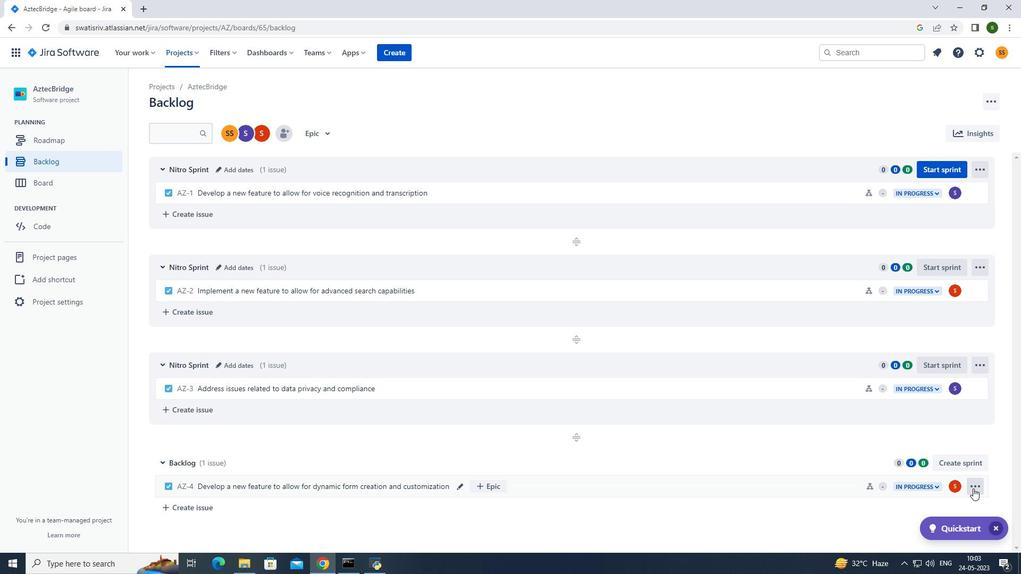 
Action: Mouse moved to (937, 425)
Screenshot: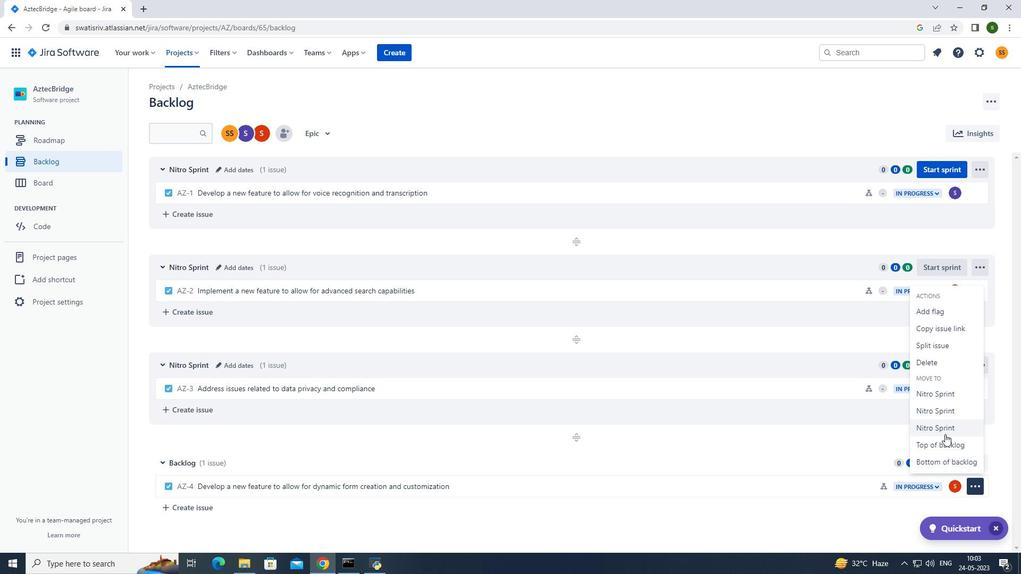 
Action: Mouse pressed left at (937, 425)
Screenshot: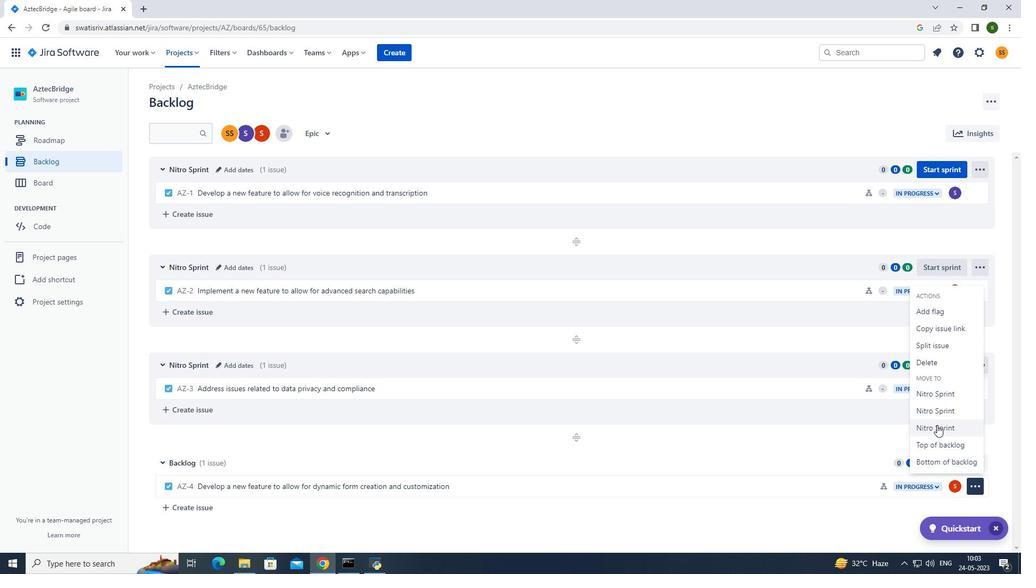 
Action: Mouse moved to (677, 459)
Screenshot: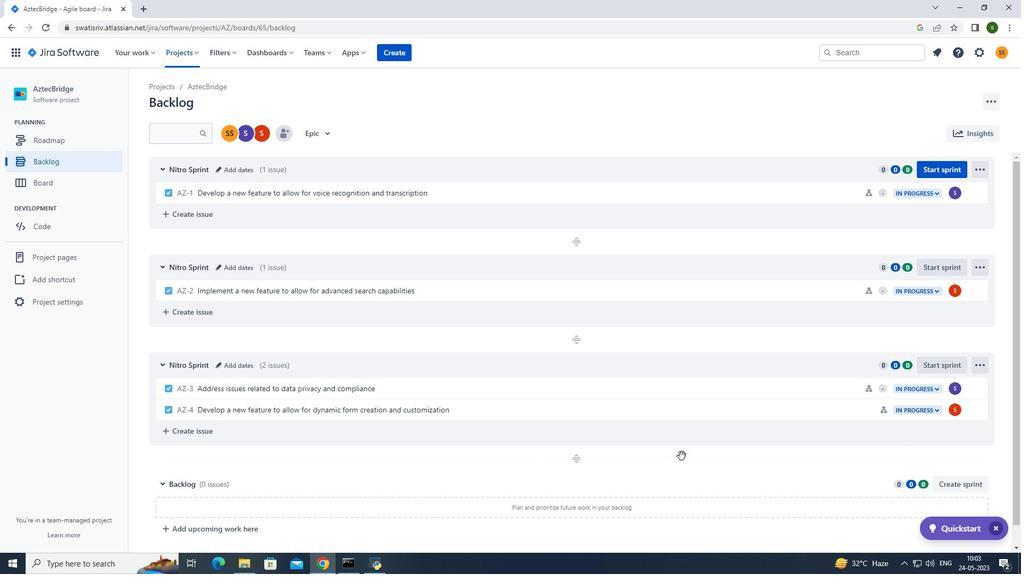 
